Task: Add a stop at the Museum of the Moving Image while en route to Astoria.
Action: Mouse moved to (227, 58)
Screenshot: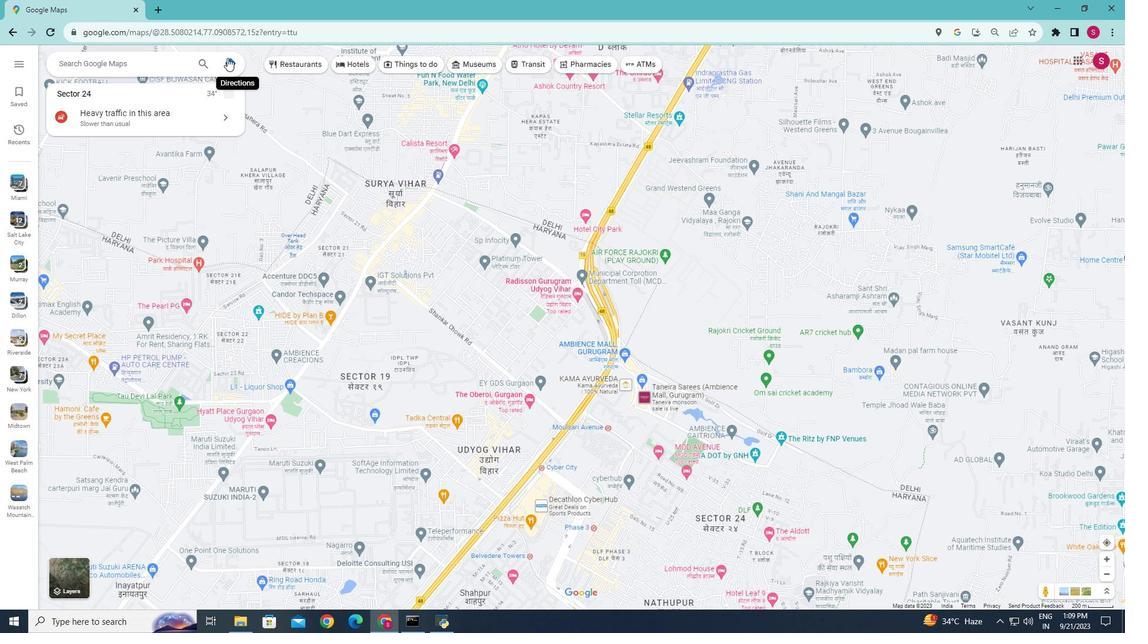 
Action: Mouse pressed left at (227, 58)
Screenshot: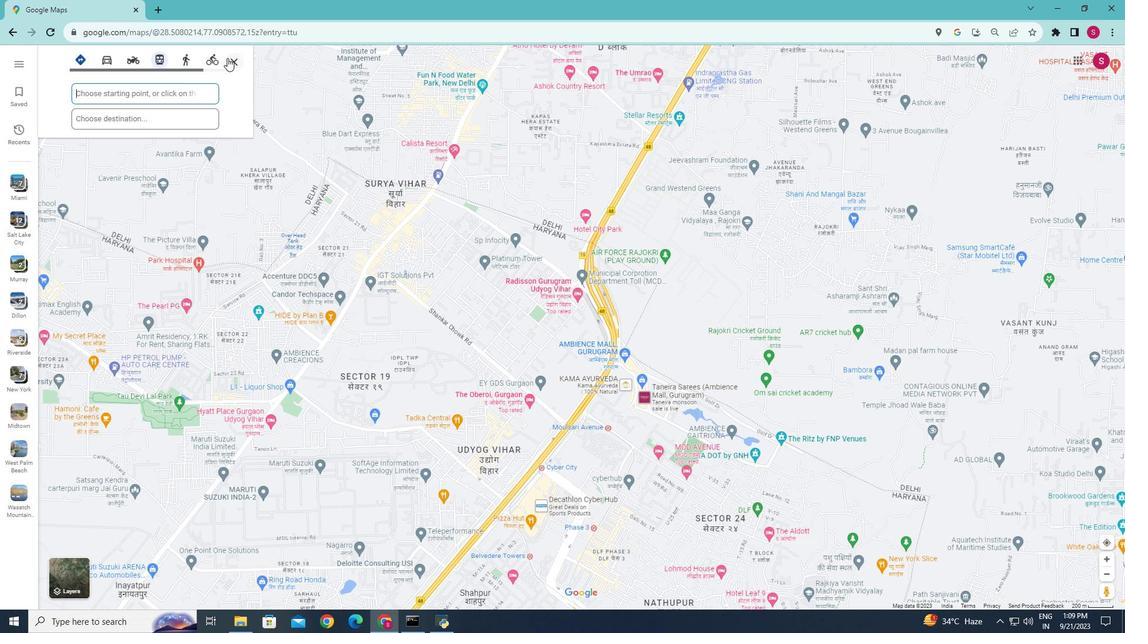 
Action: Mouse moved to (75, 55)
Screenshot: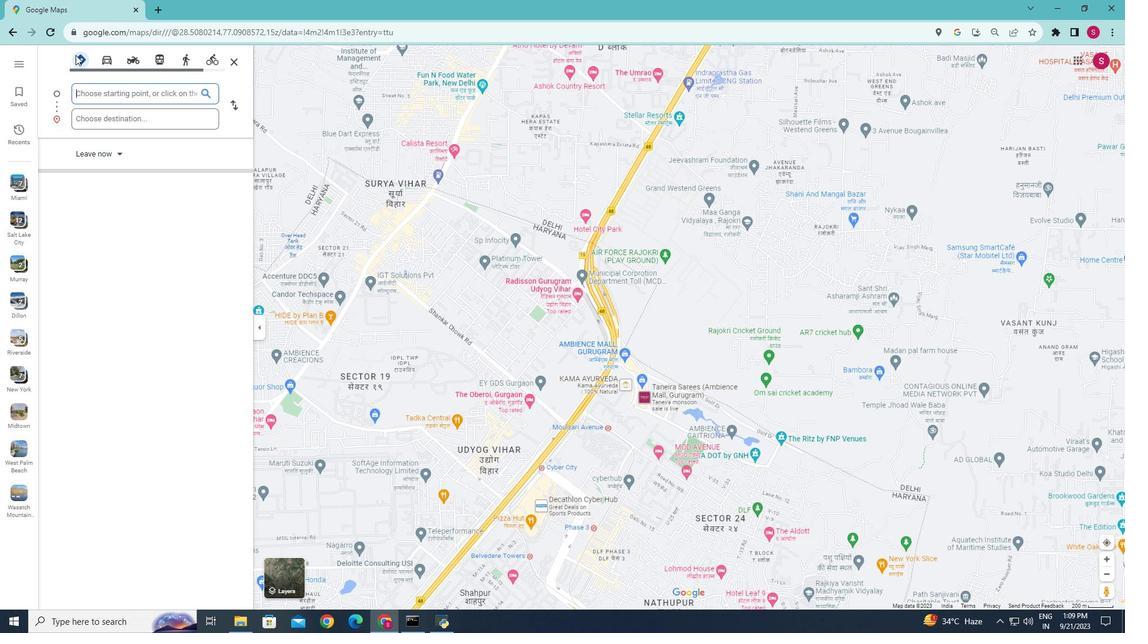 
Action: Mouse pressed left at (75, 55)
Screenshot: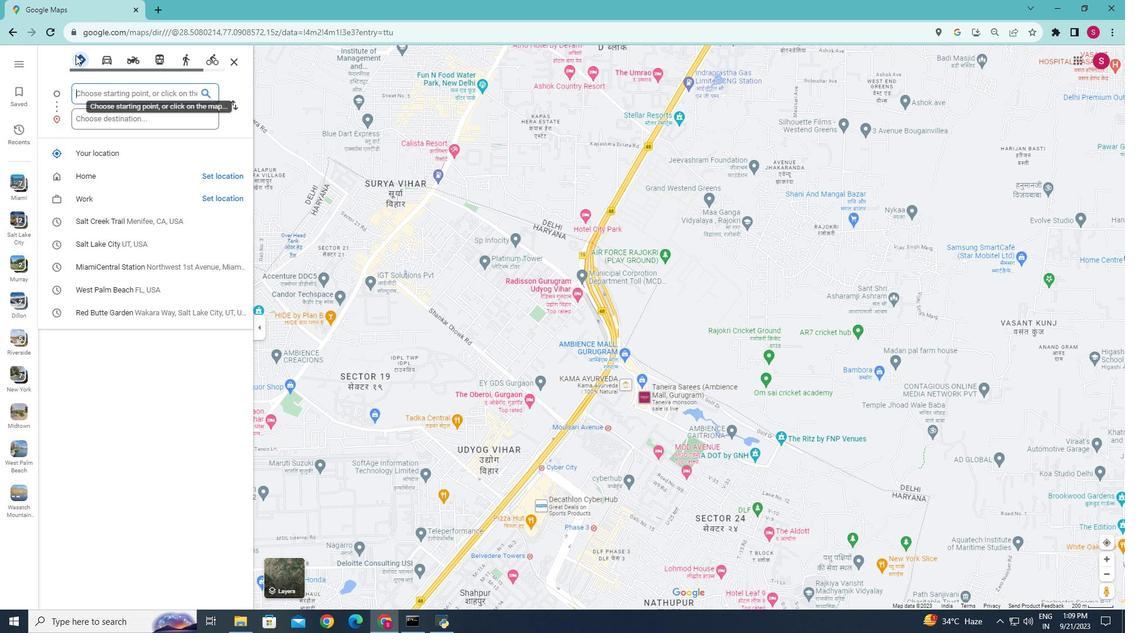
Action: Mouse moved to (100, 93)
Screenshot: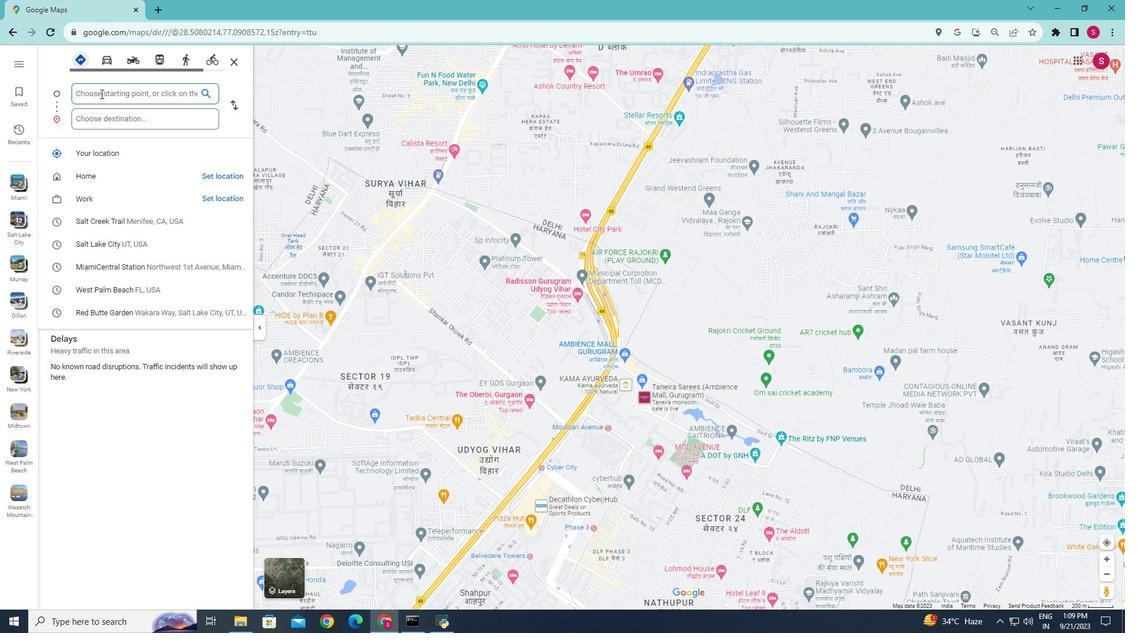 
Action: Mouse pressed left at (100, 93)
Screenshot: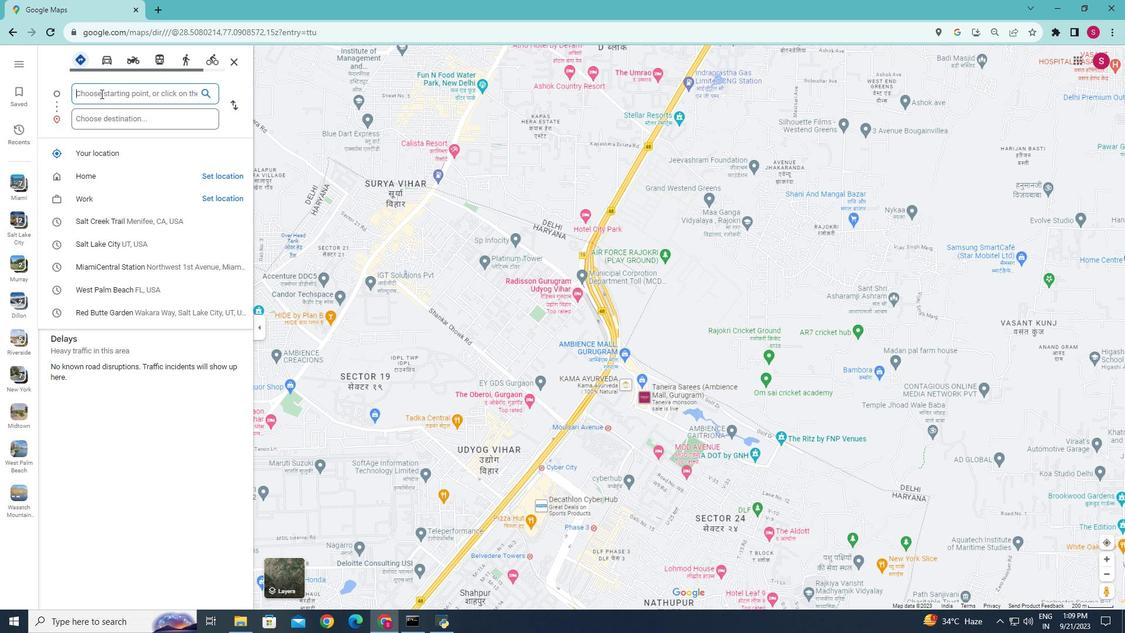 
Action: Key pressed <Key.caps_lock>A<Key.caps_lock>storia
Screenshot: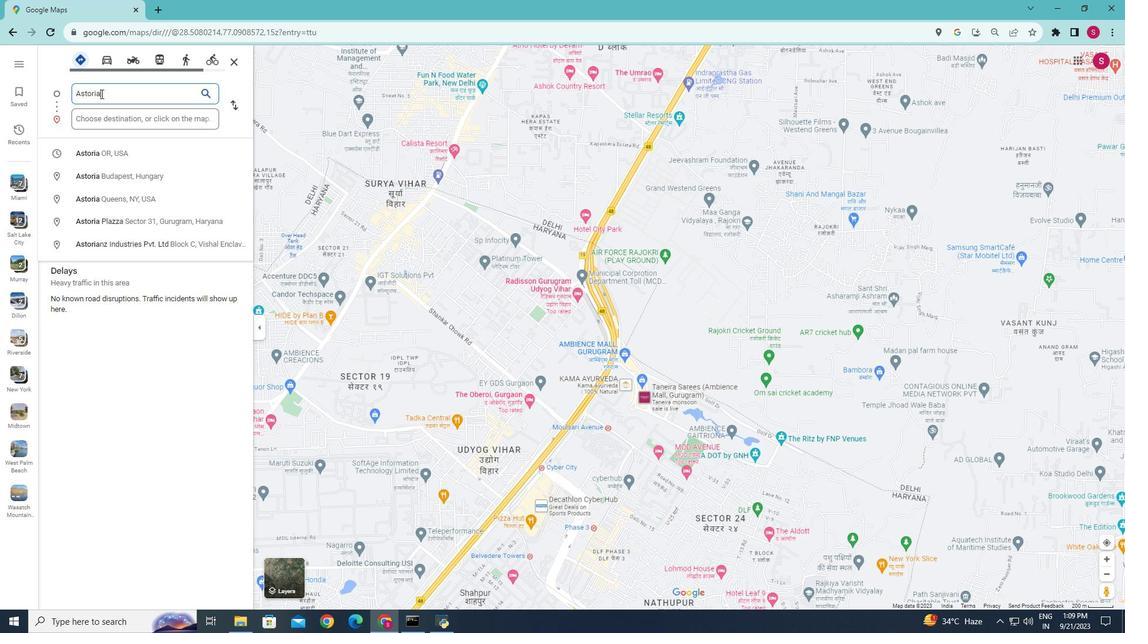 
Action: Mouse moved to (113, 114)
Screenshot: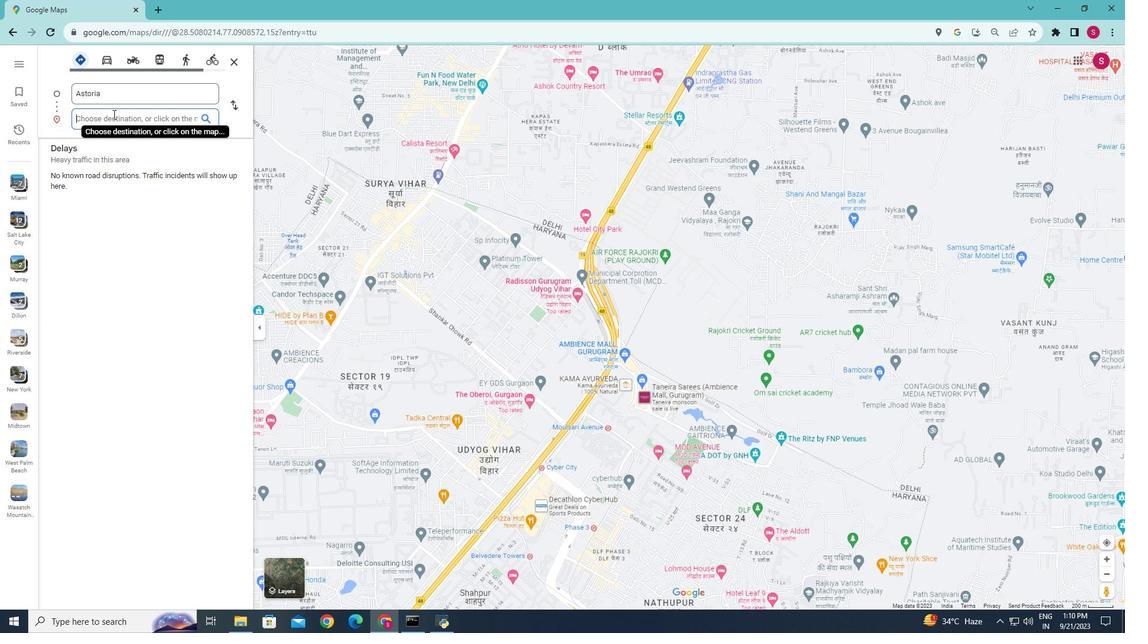 
Action: Mouse pressed left at (113, 114)
Screenshot: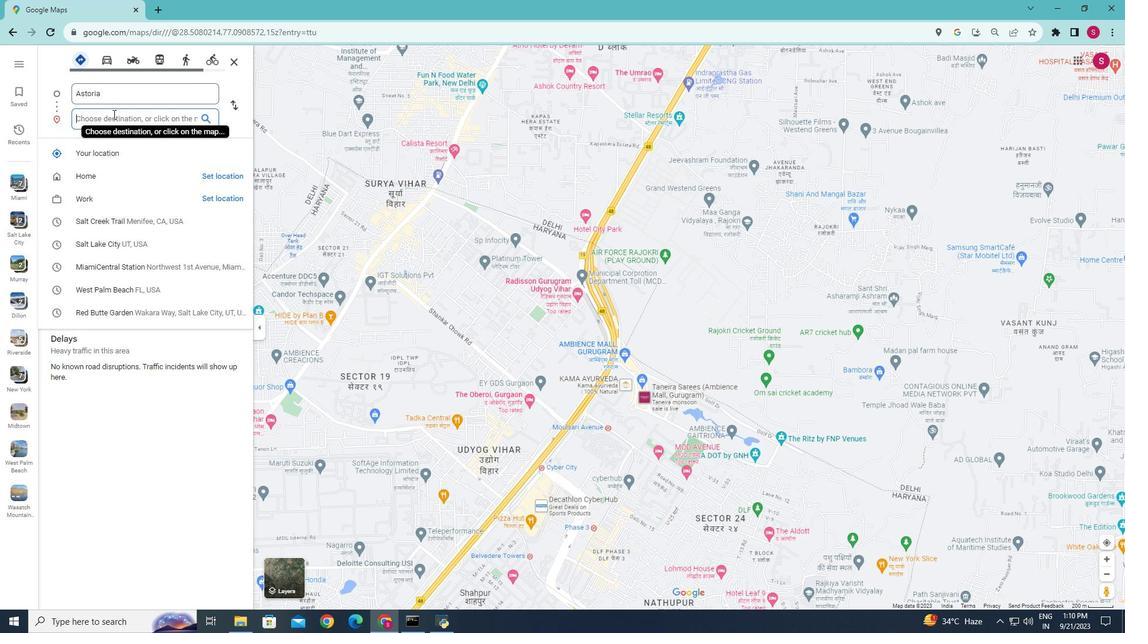 
Action: Key pressed <Key.caps_lock>M<Key.caps_lock>useum<Key.space>of<Key.space>the<Key.space><Key.caps_lock>M<Key.caps_lock>oving<Key.space><Key.caps_lock>I<Key.caps_lock>mage<Key.enter>
Screenshot: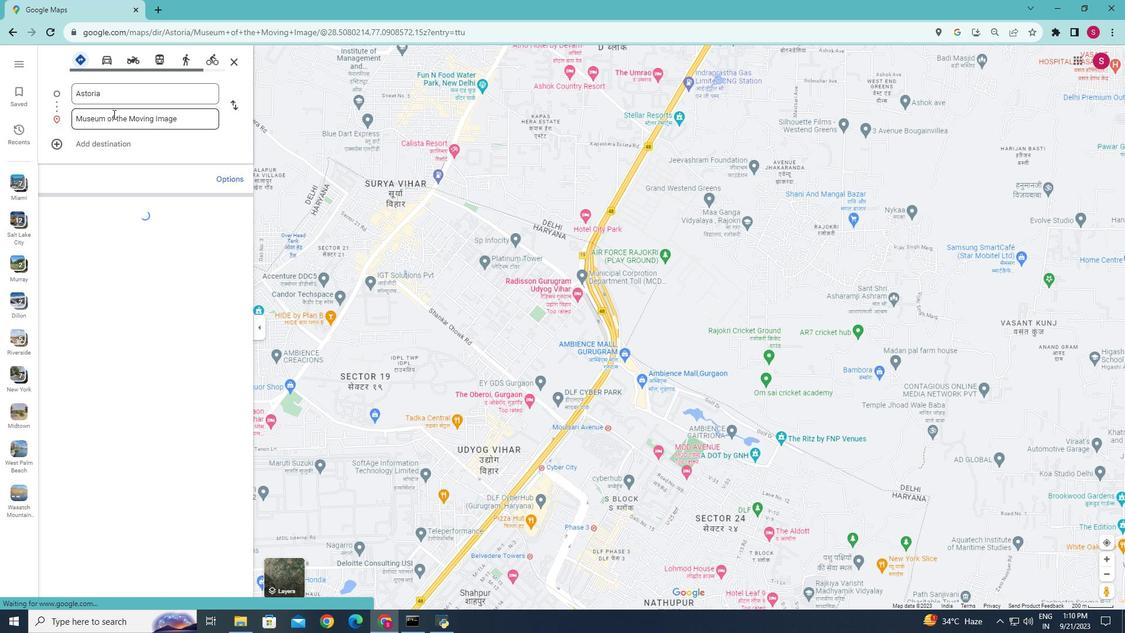 
Action: Mouse moved to (495, 368)
Screenshot: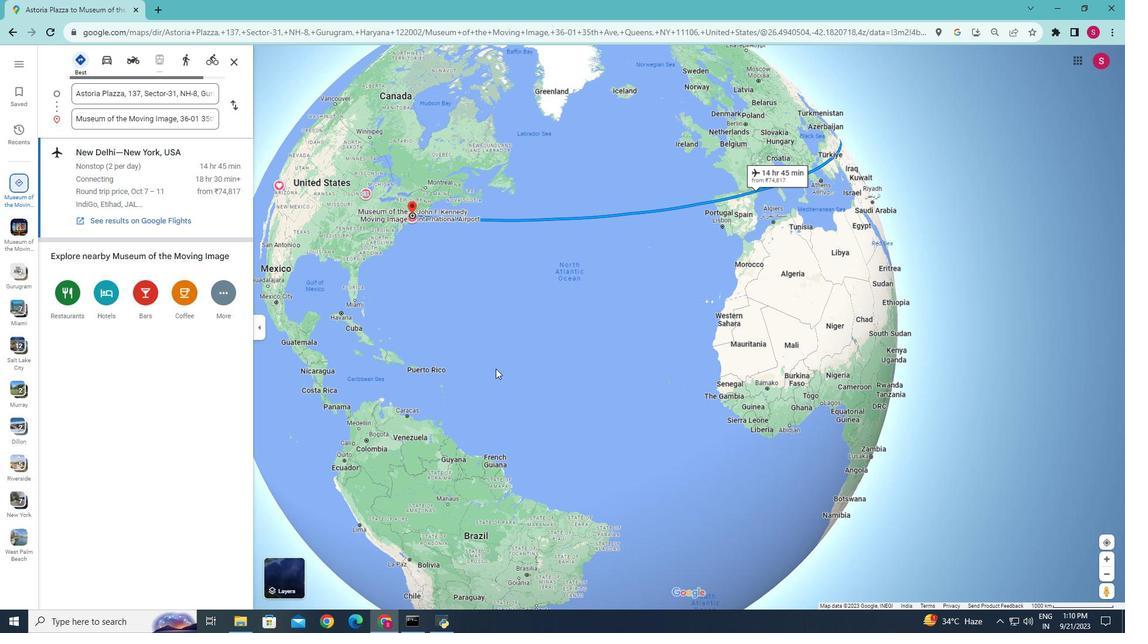 
Action: Mouse scrolled (495, 368) with delta (0, 0)
Screenshot: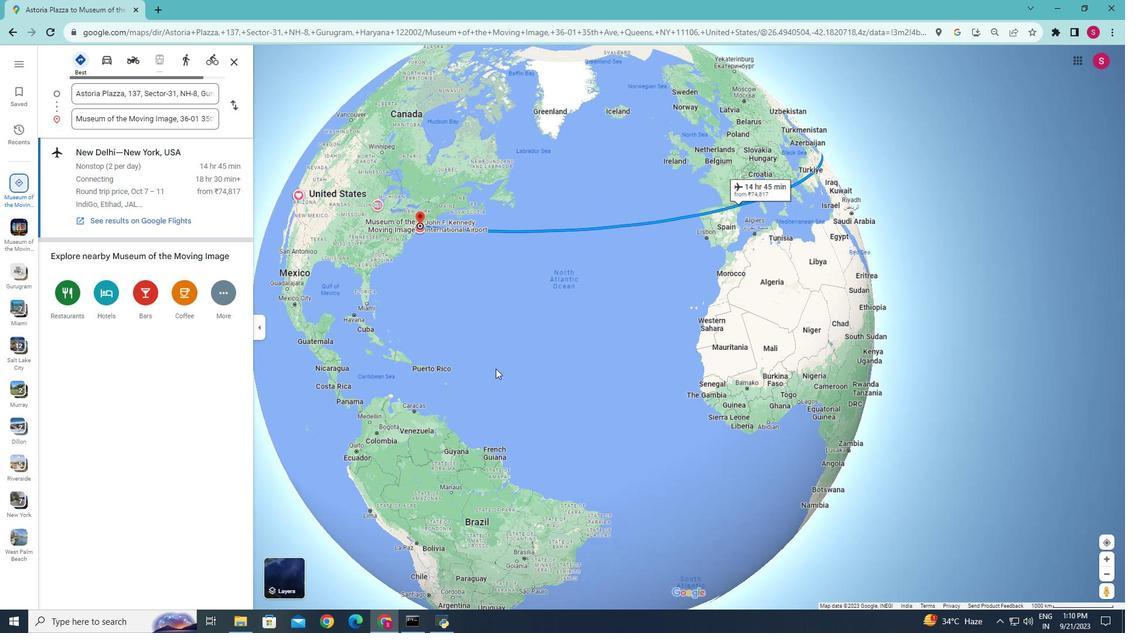 
Action: Mouse scrolled (495, 368) with delta (0, 0)
Screenshot: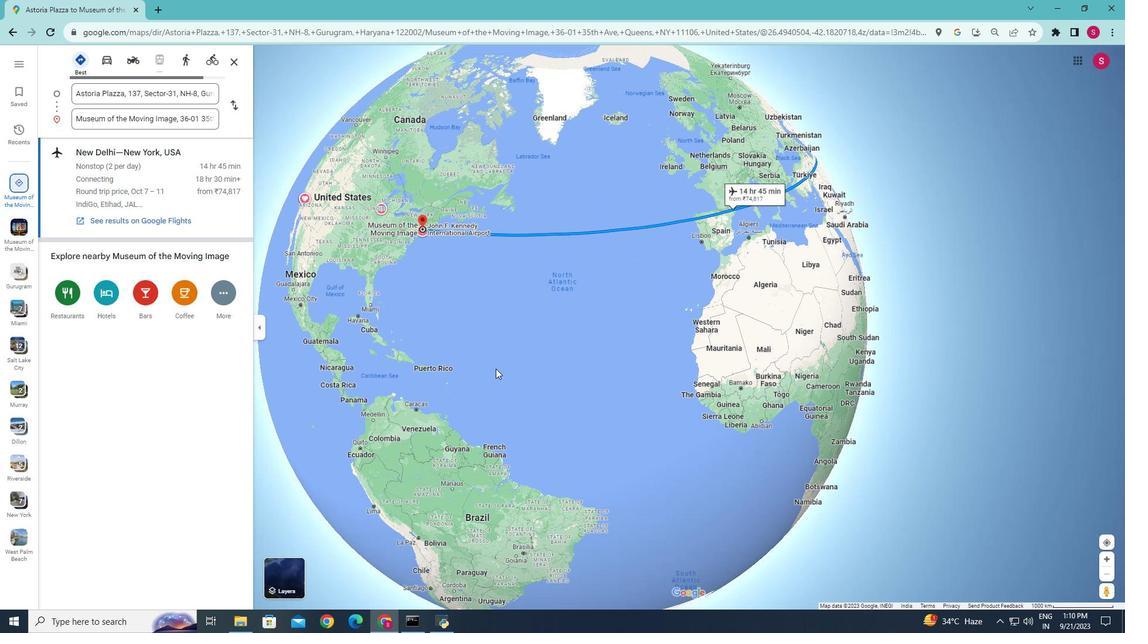 
Action: Mouse moved to (568, 340)
Screenshot: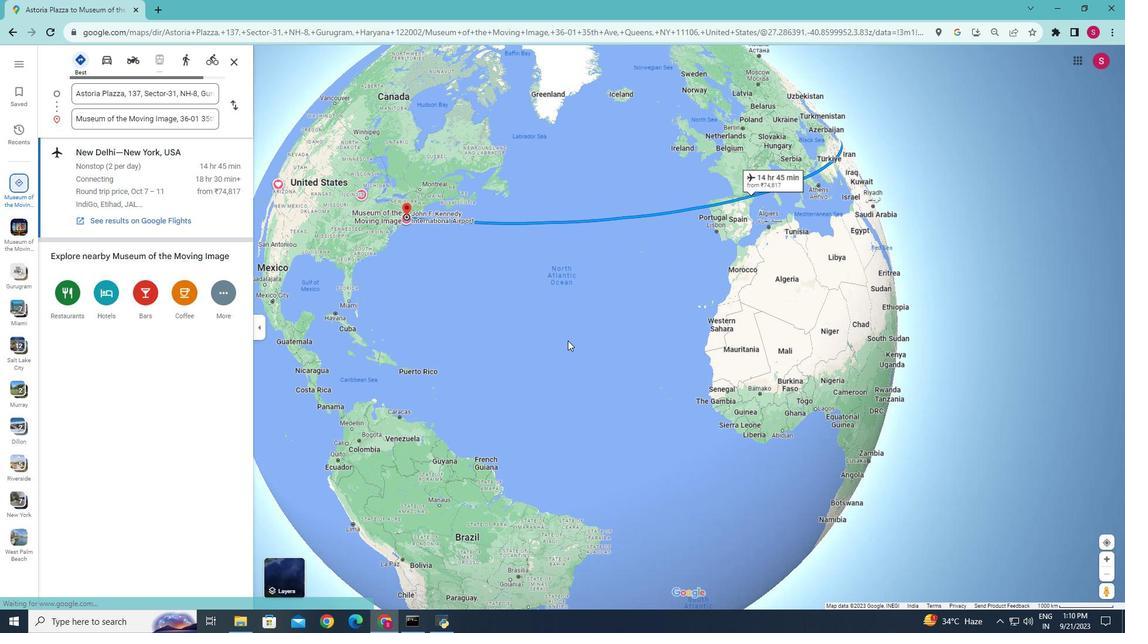 
Action: Mouse scrolled (568, 341) with delta (0, 0)
Screenshot: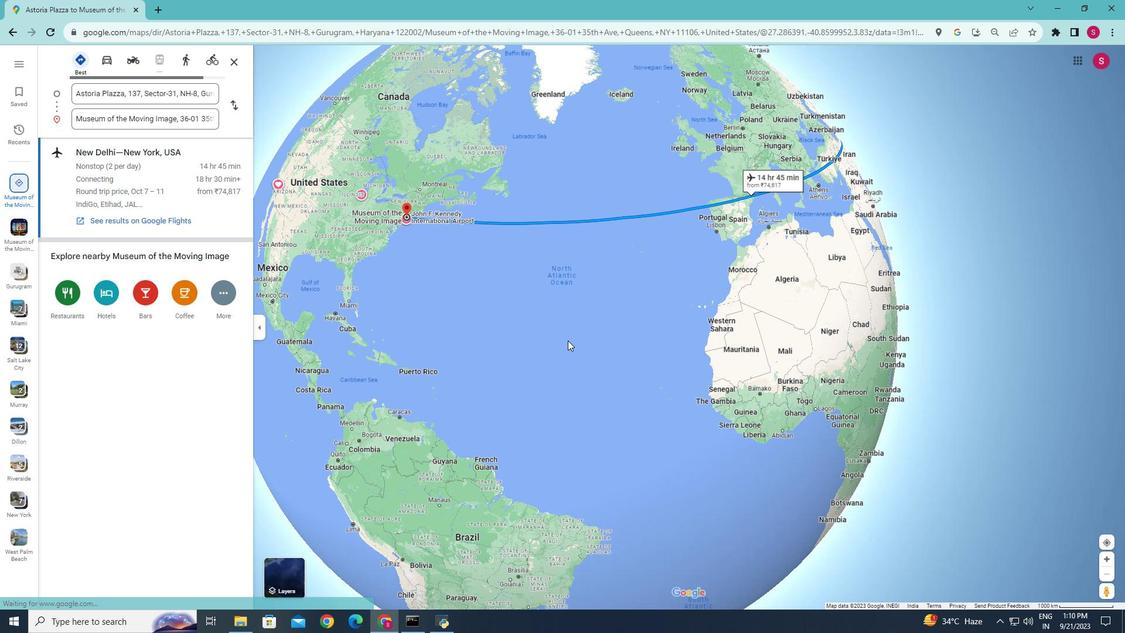 
Action: Mouse scrolled (568, 341) with delta (0, 0)
Screenshot: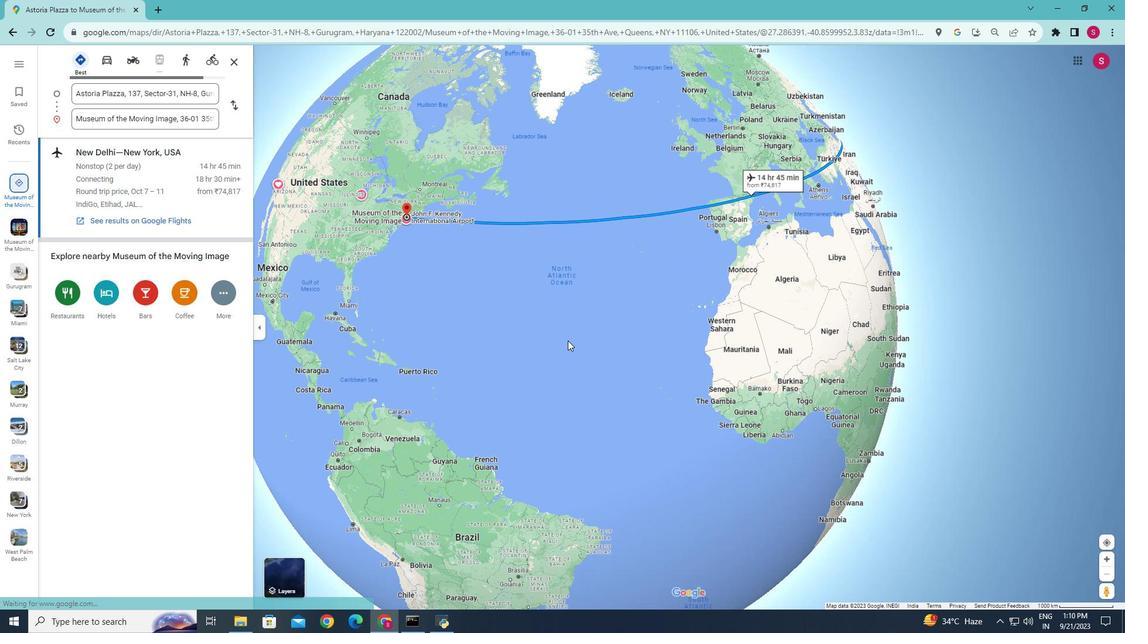 
Action: Mouse moved to (564, 325)
Screenshot: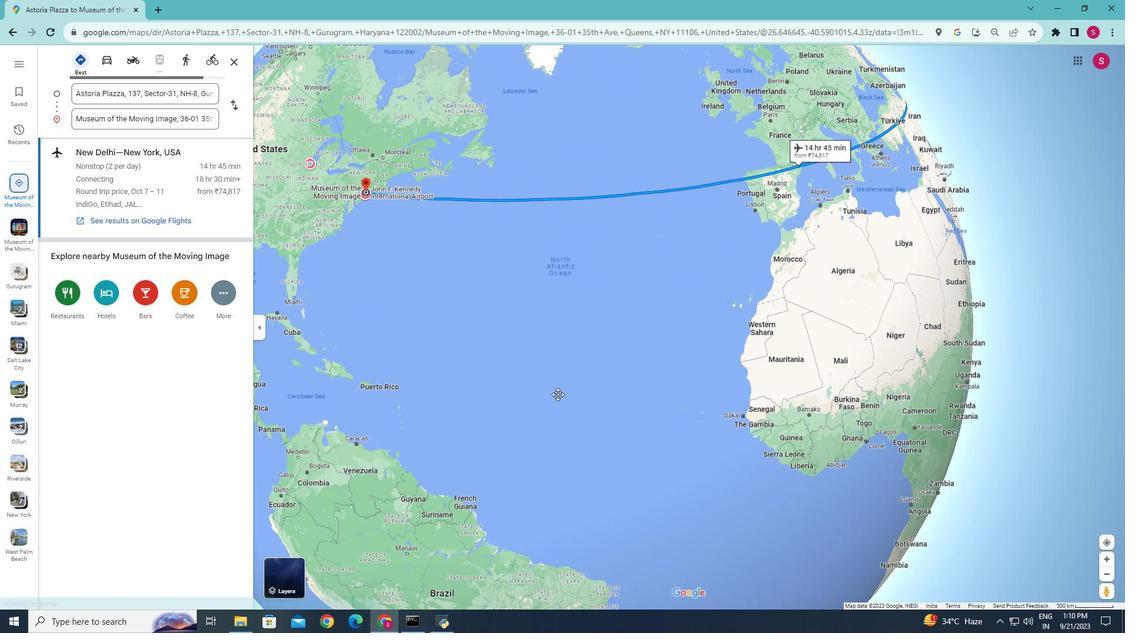
Action: Mouse pressed left at (564, 325)
Screenshot: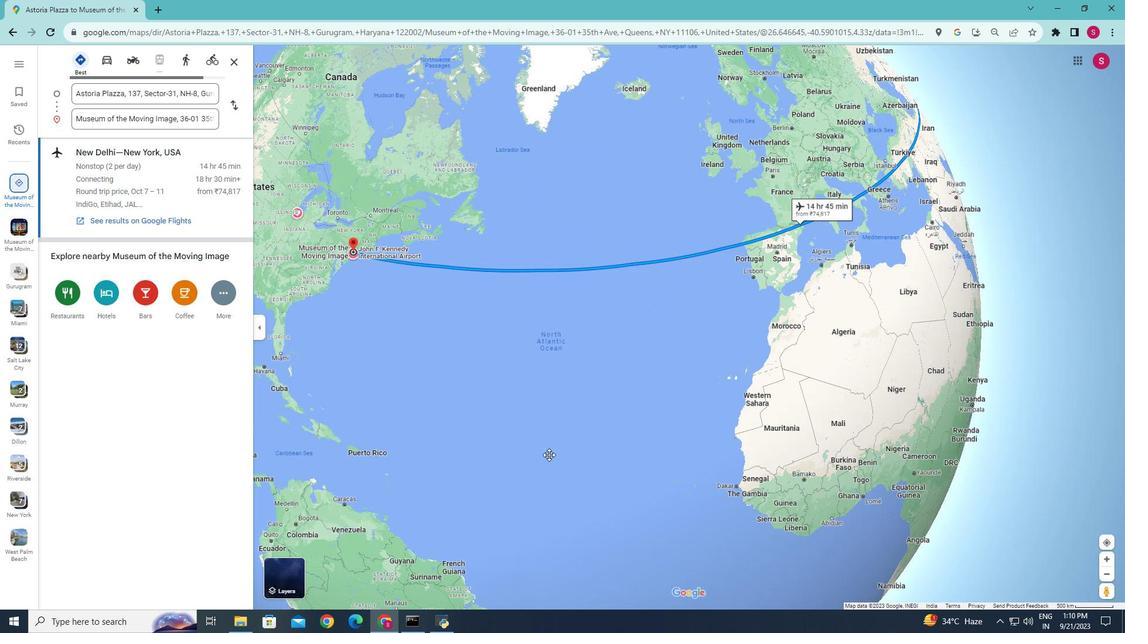
Action: Mouse moved to (528, 483)
Screenshot: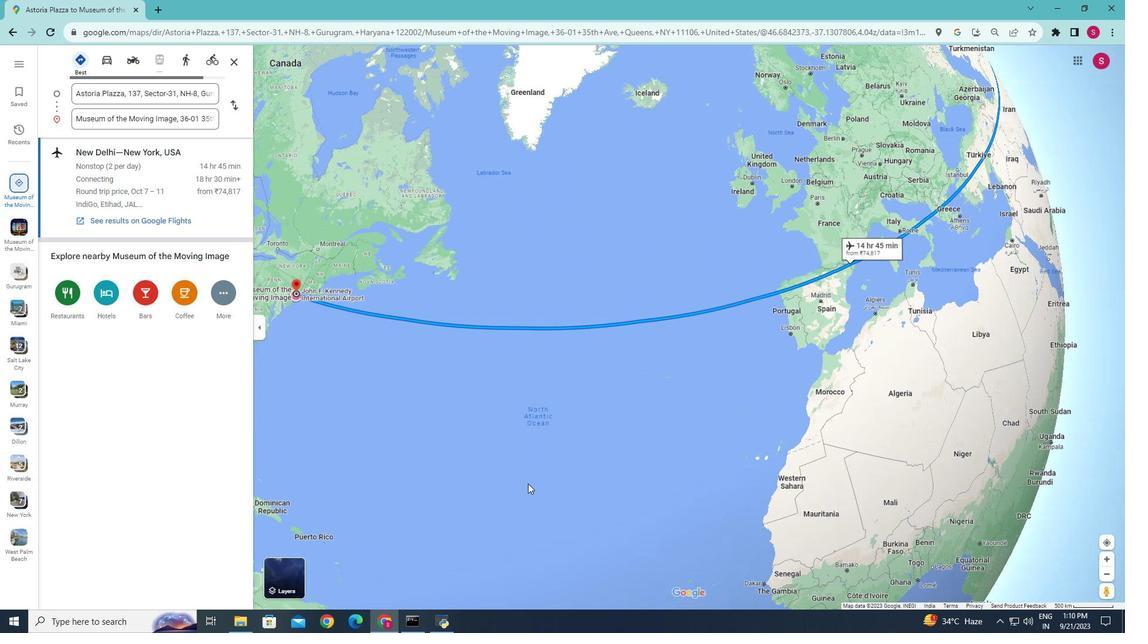 
Action: Mouse scrolled (528, 484) with delta (0, 0)
Screenshot: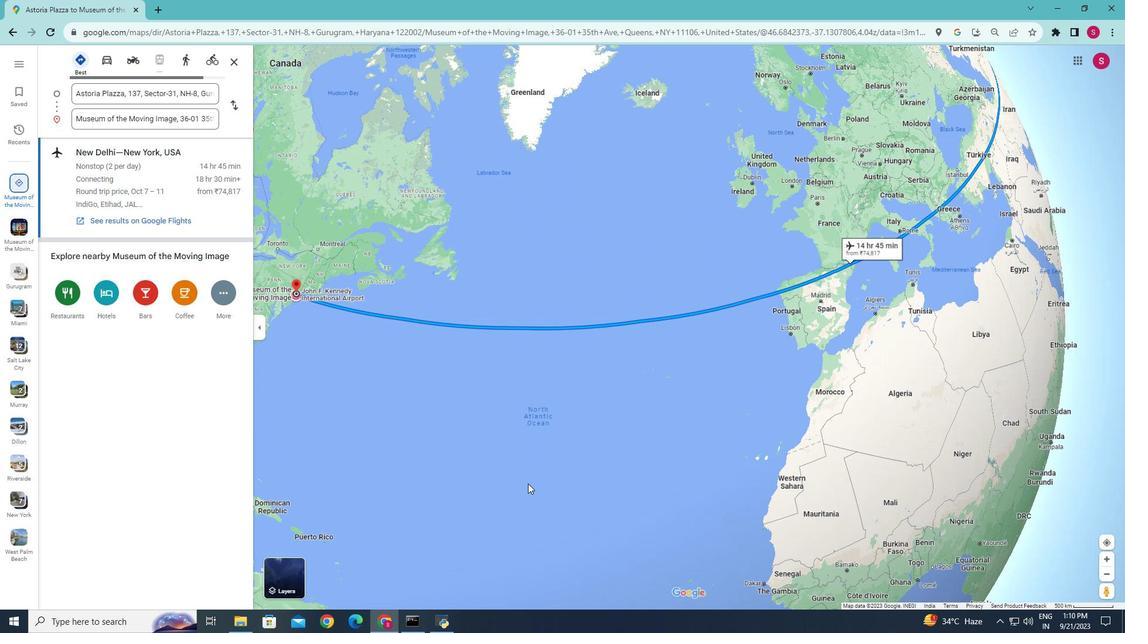 
Action: Mouse scrolled (528, 484) with delta (0, 0)
Screenshot: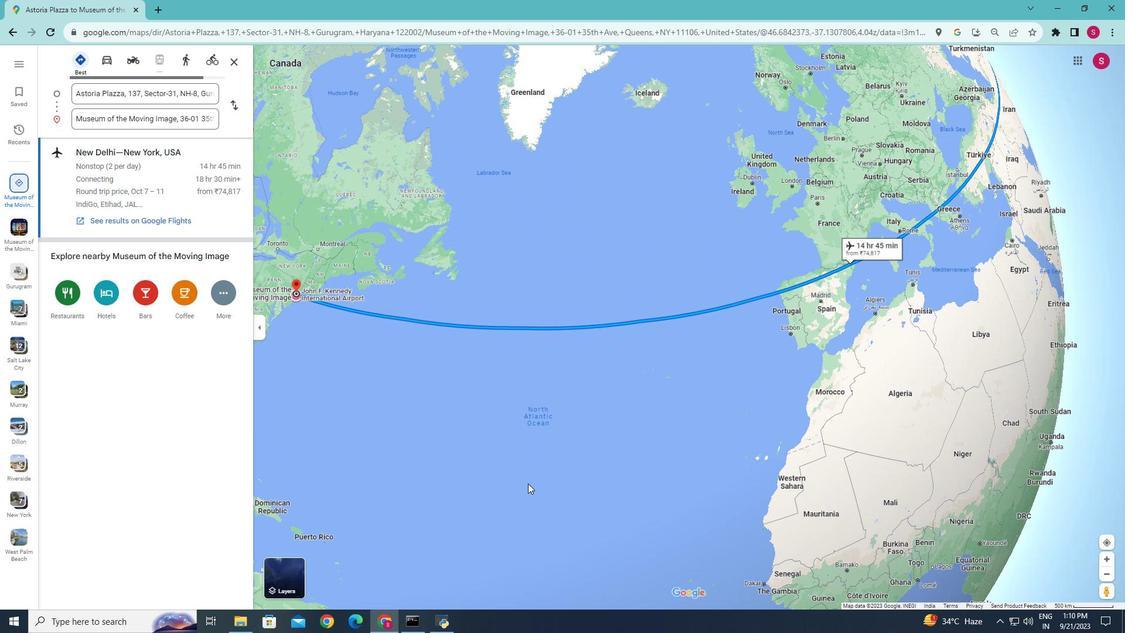 
Action: Mouse moved to (523, 474)
Screenshot: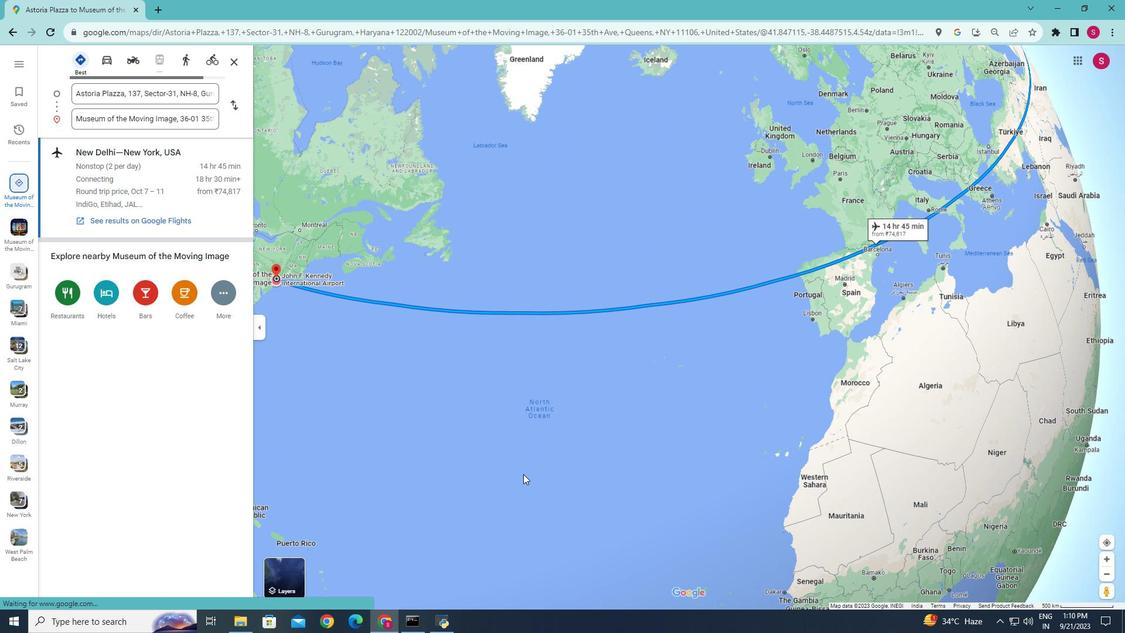 
Action: Mouse scrolled (523, 473) with delta (0, 0)
Screenshot: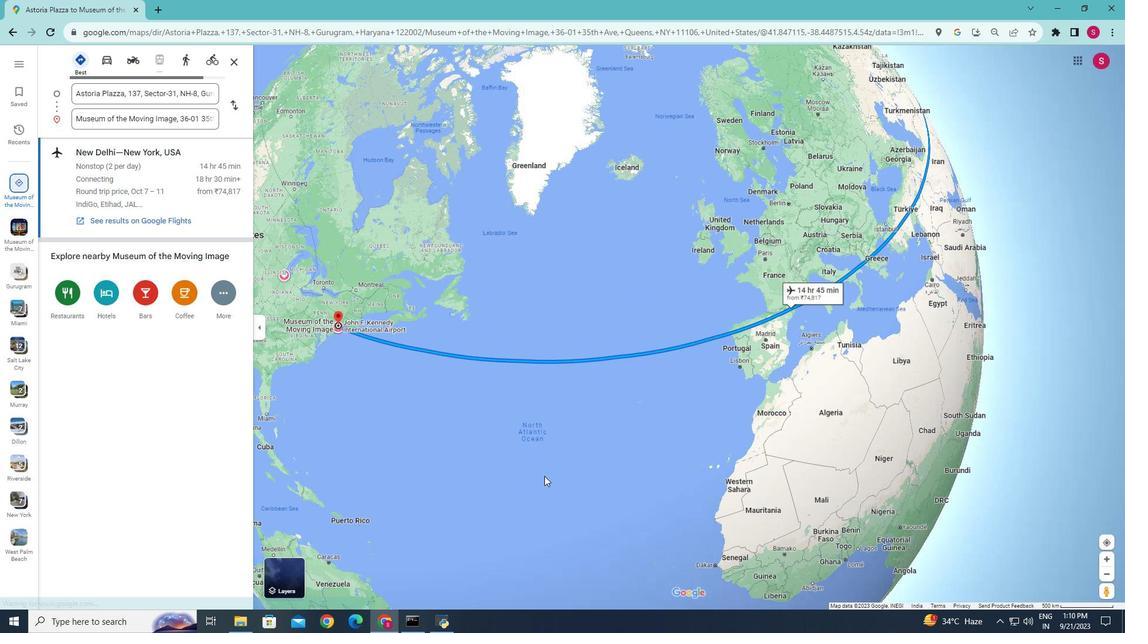 
Action: Mouse scrolled (523, 473) with delta (0, 0)
Screenshot: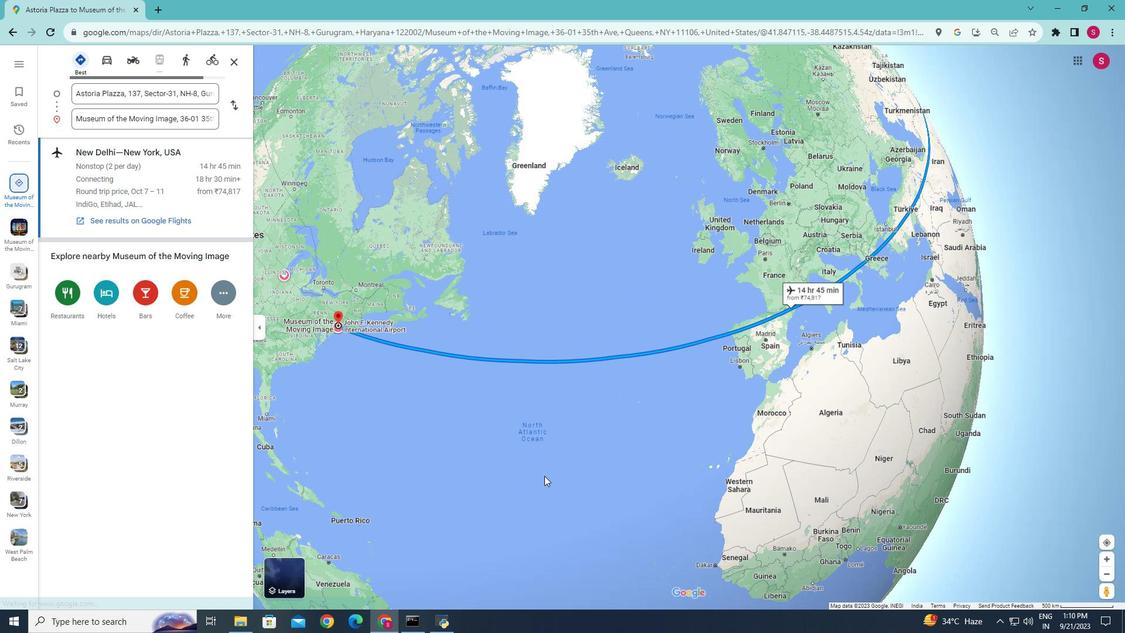 
Action: Mouse scrolled (523, 473) with delta (0, 0)
Screenshot: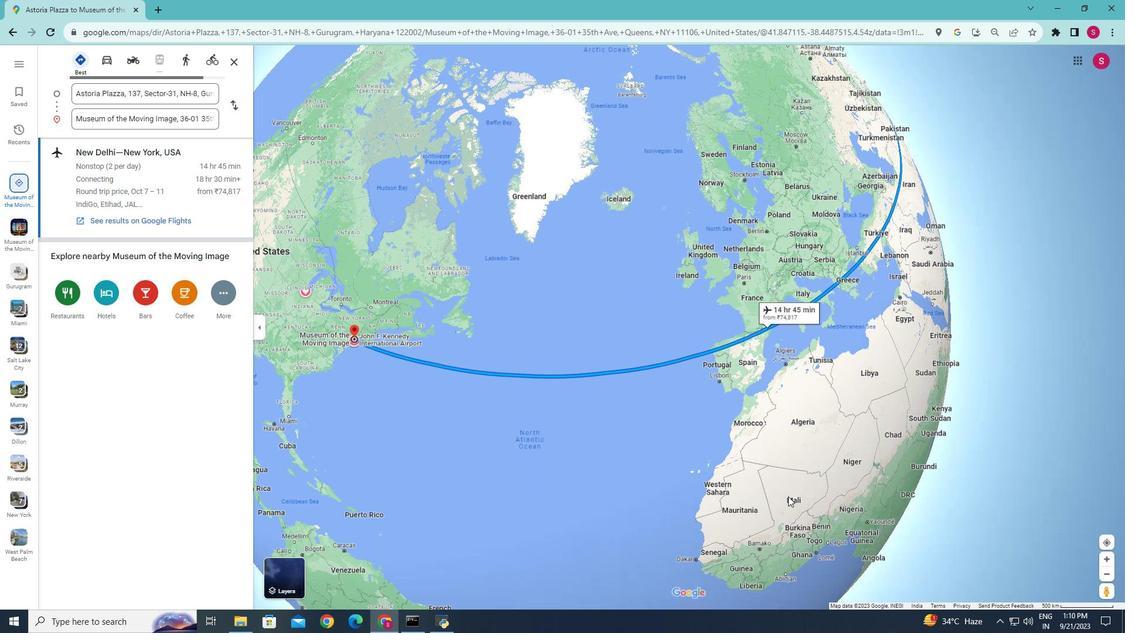 
Action: Mouse moved to (909, 295)
Screenshot: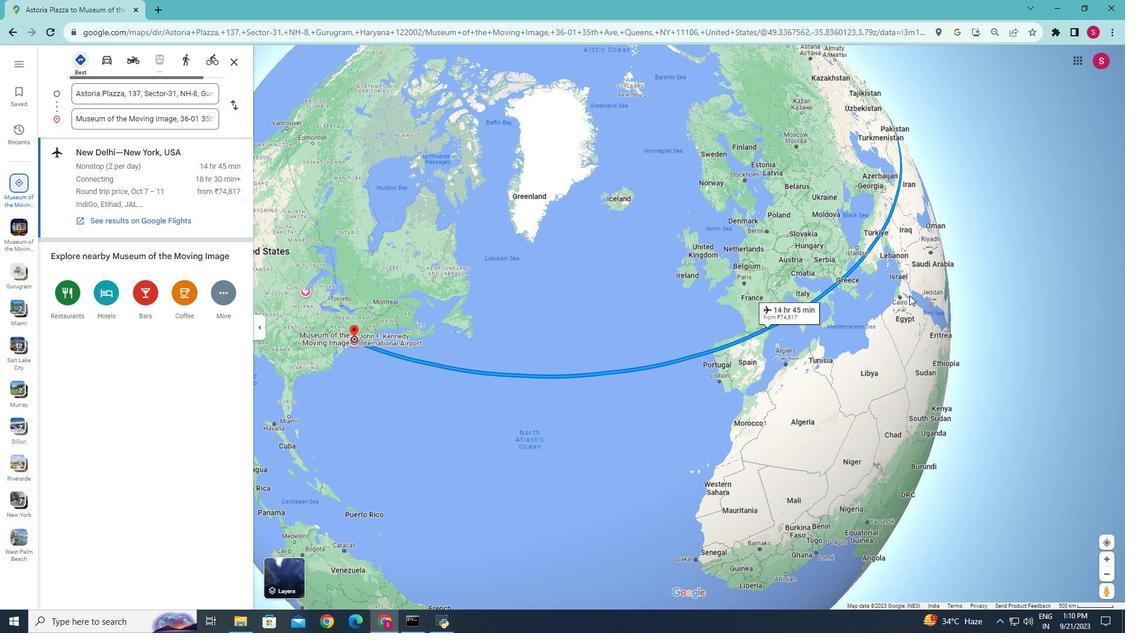 
Action: Mouse scrolled (909, 296) with delta (0, 0)
Screenshot: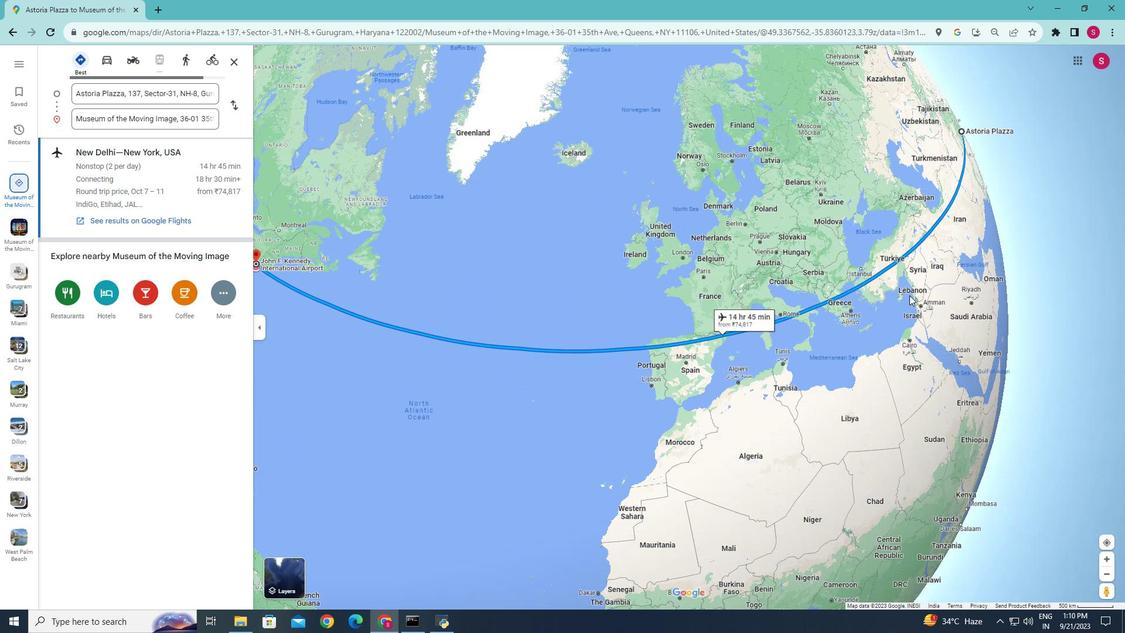 
Action: Mouse scrolled (909, 296) with delta (0, 0)
Screenshot: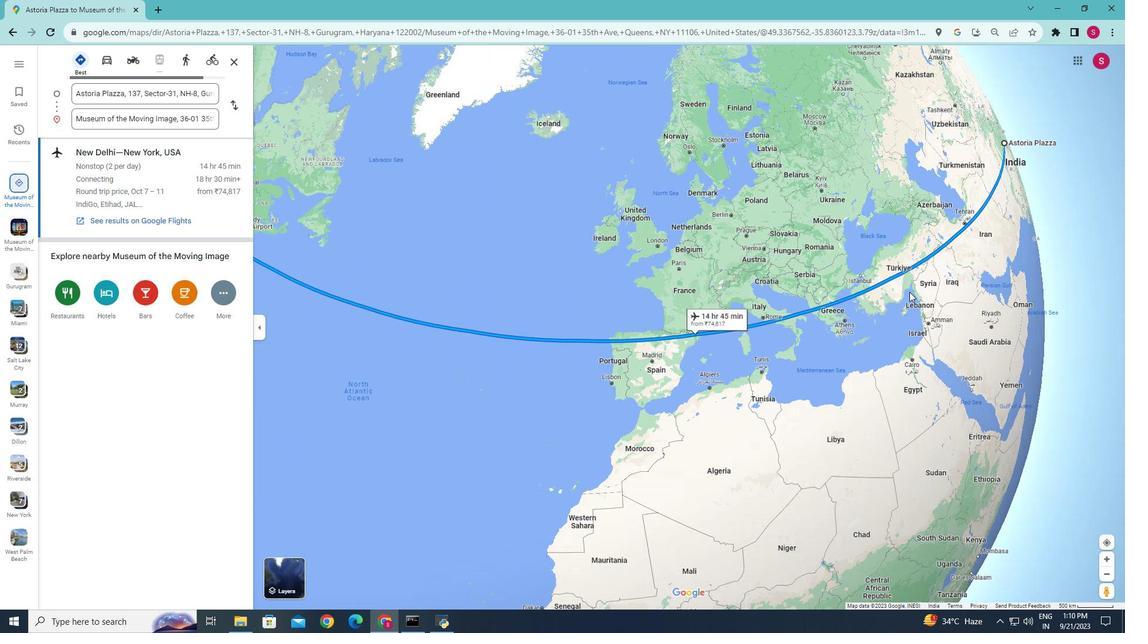 
Action: Mouse moved to (909, 291)
Screenshot: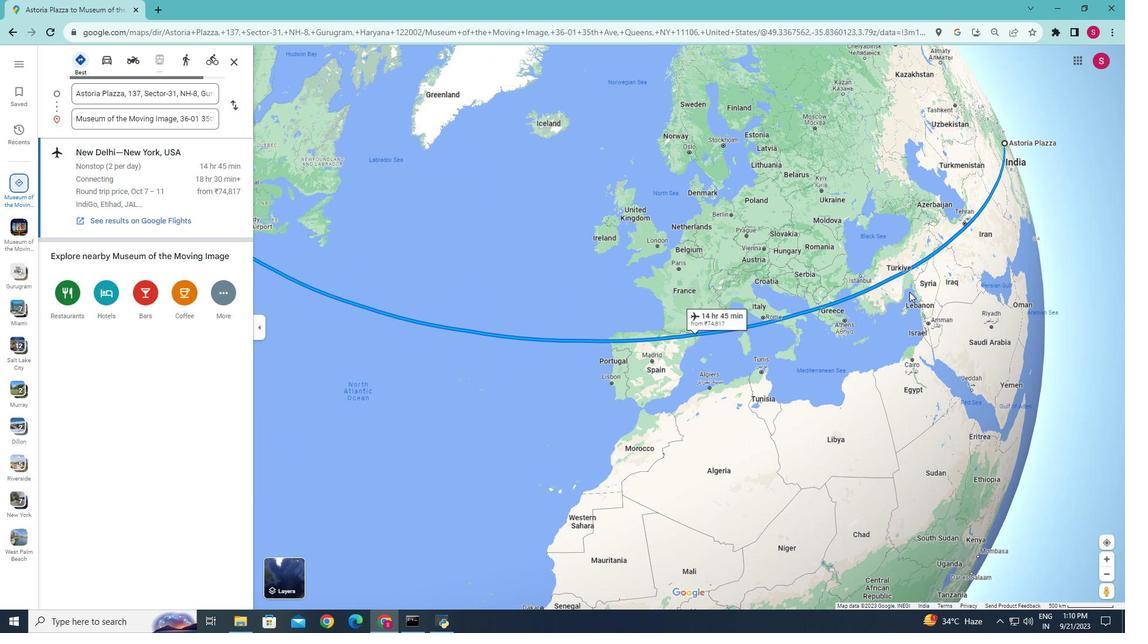 
Action: Mouse scrolled (909, 292) with delta (0, 0)
Screenshot: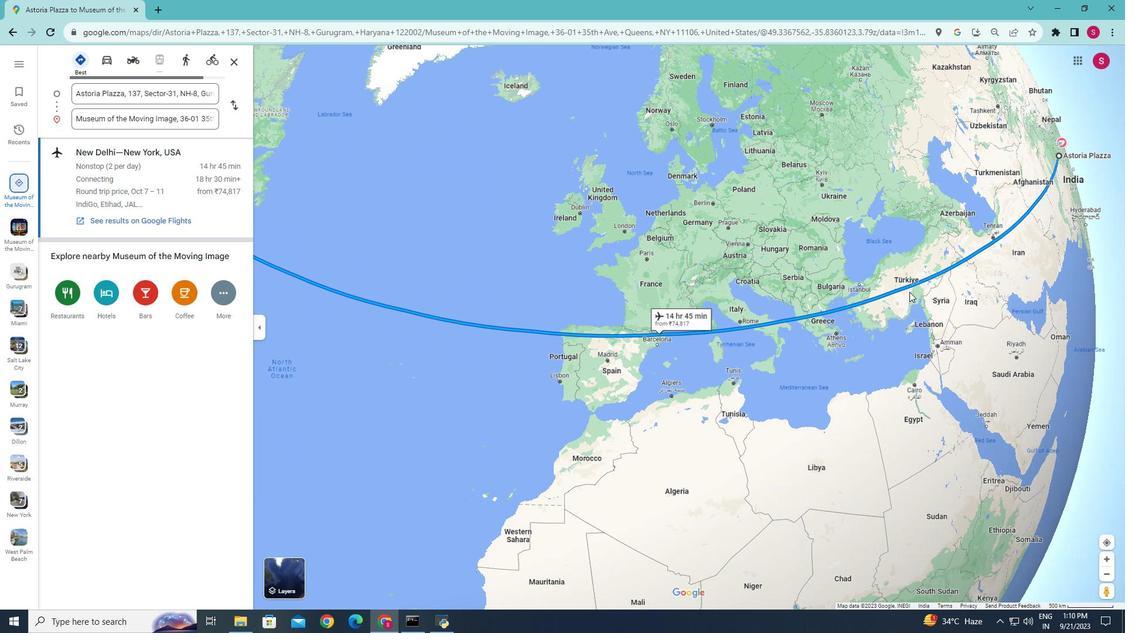 
Action: Mouse scrolled (909, 292) with delta (0, 0)
Screenshot: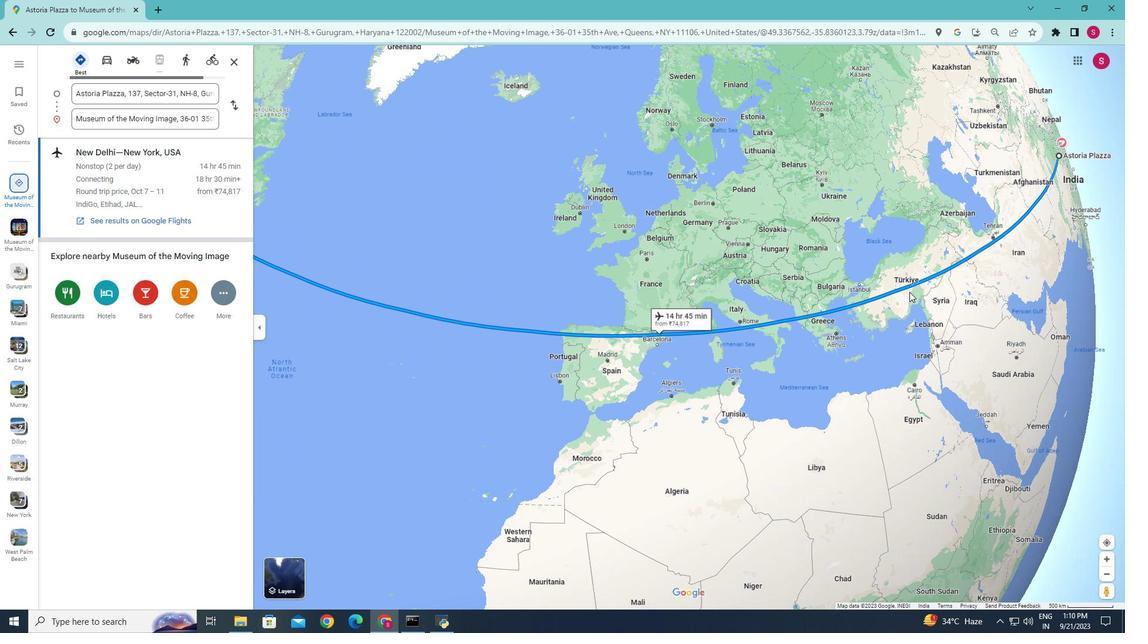 
Action: Mouse scrolled (909, 292) with delta (0, 0)
Screenshot: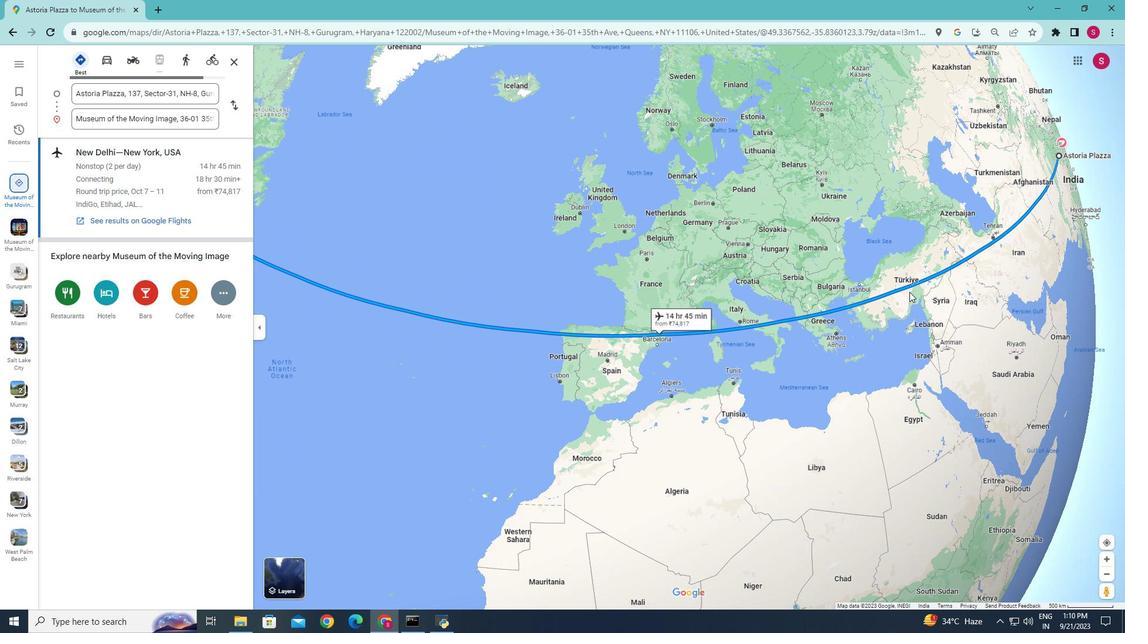 
Action: Mouse scrolled (909, 292) with delta (0, 0)
Screenshot: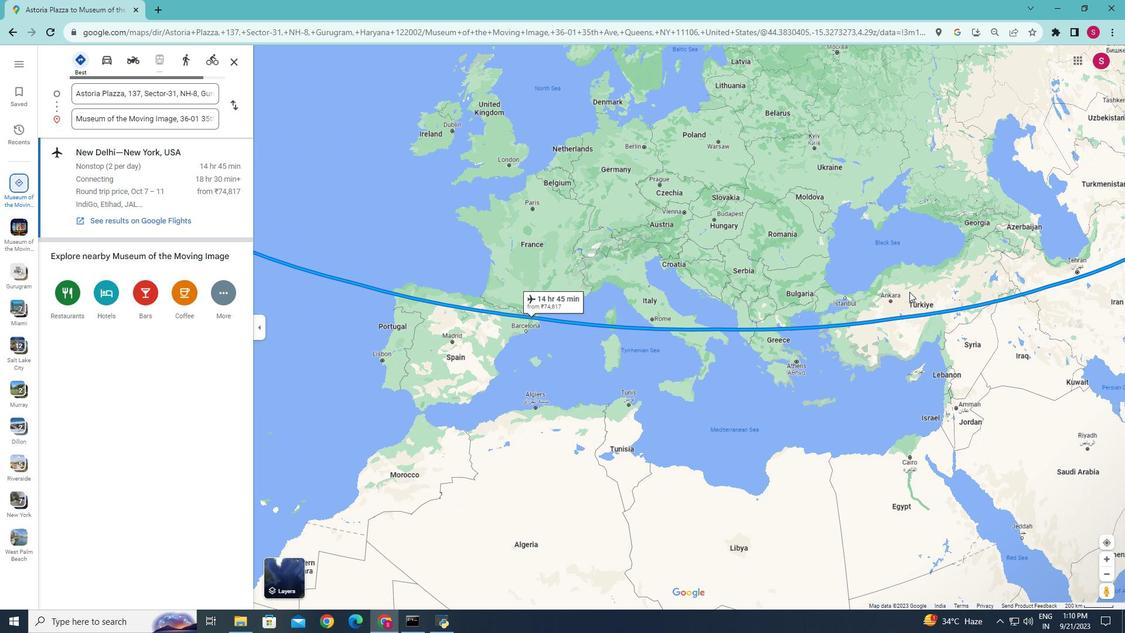 
Action: Mouse scrolled (909, 292) with delta (0, 0)
Screenshot: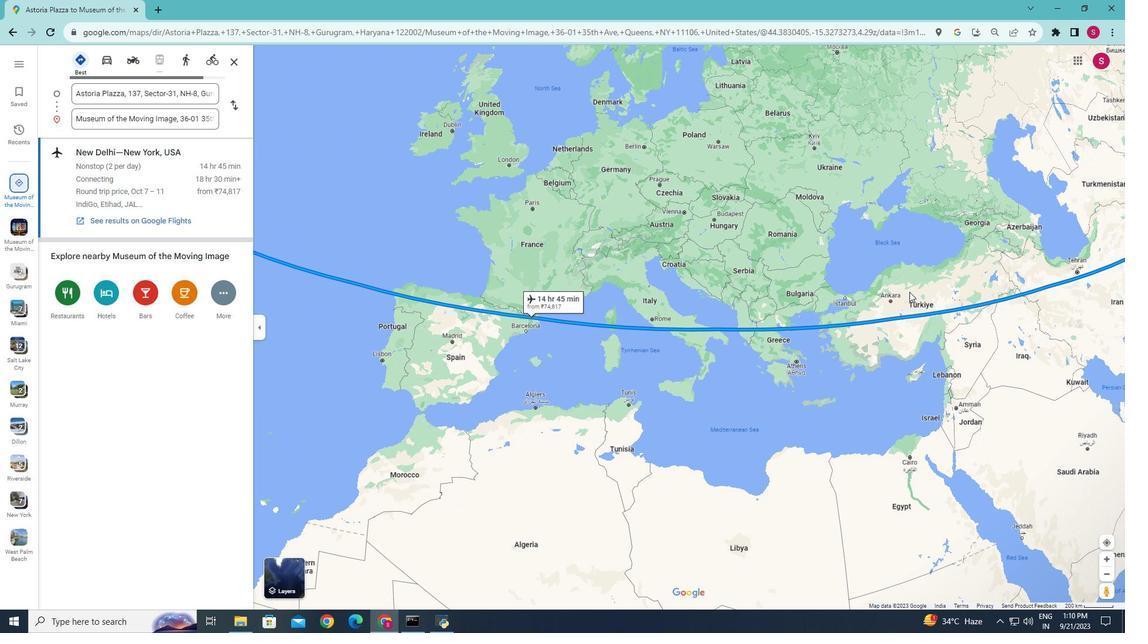 
Action: Mouse moved to (909, 302)
Screenshot: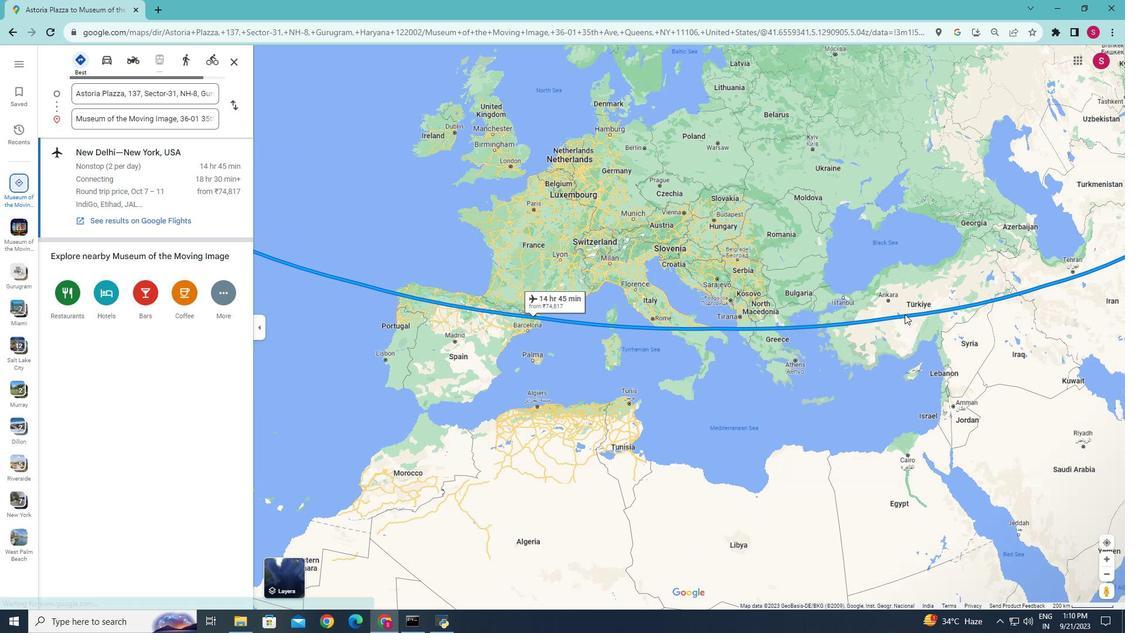 
Action: Mouse scrolled (909, 301) with delta (0, 0)
Screenshot: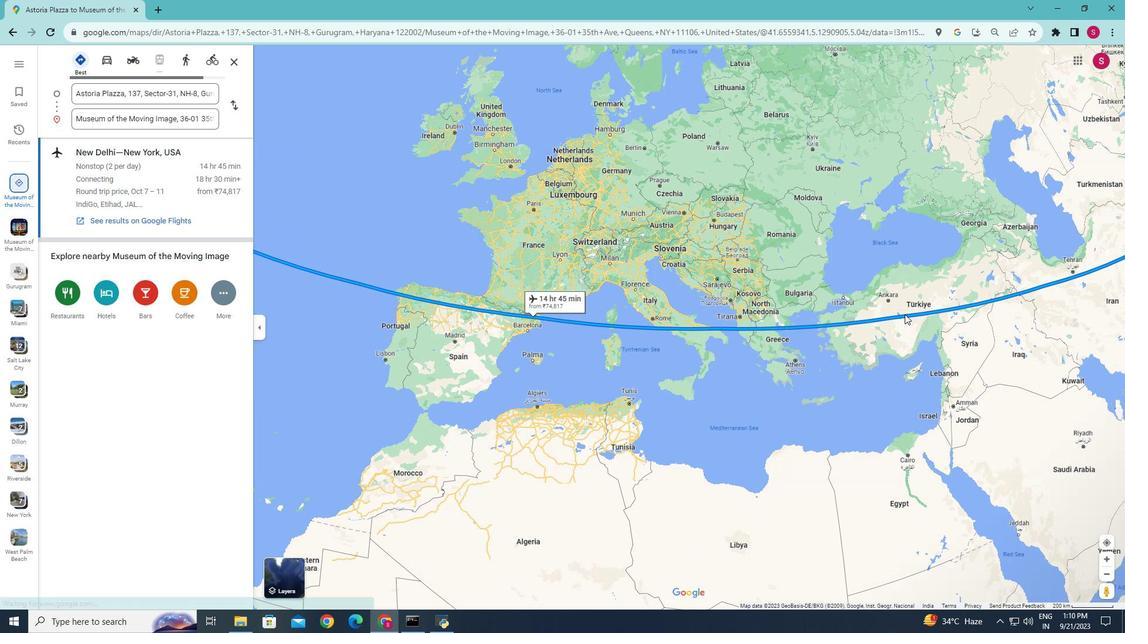 
Action: Mouse moved to (908, 304)
Screenshot: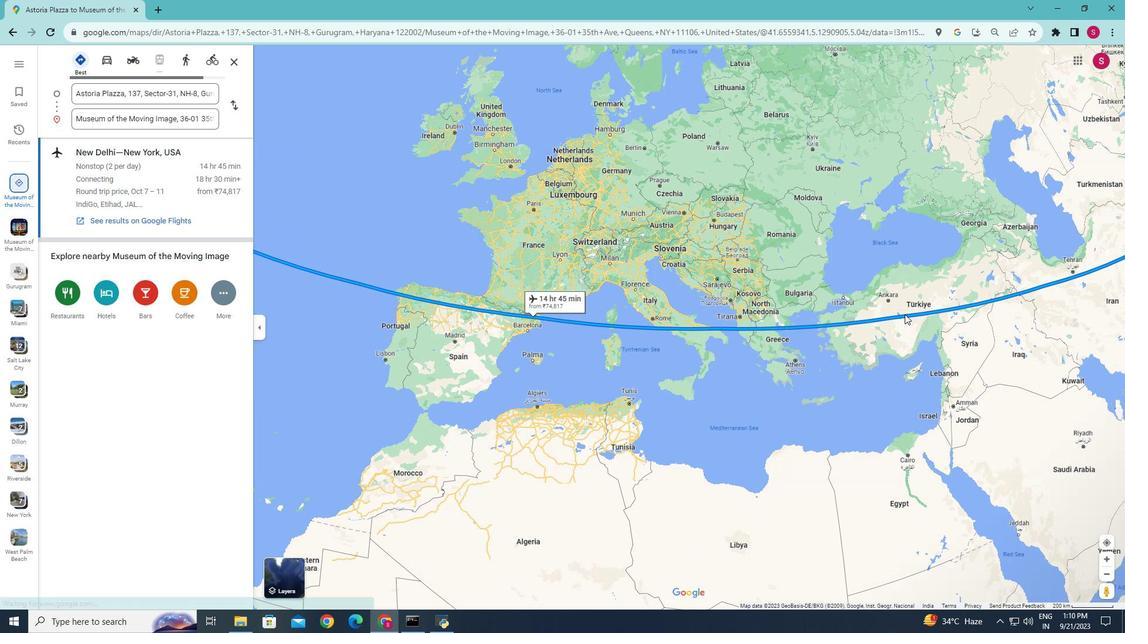 
Action: Mouse scrolled (908, 303) with delta (0, 0)
Screenshot: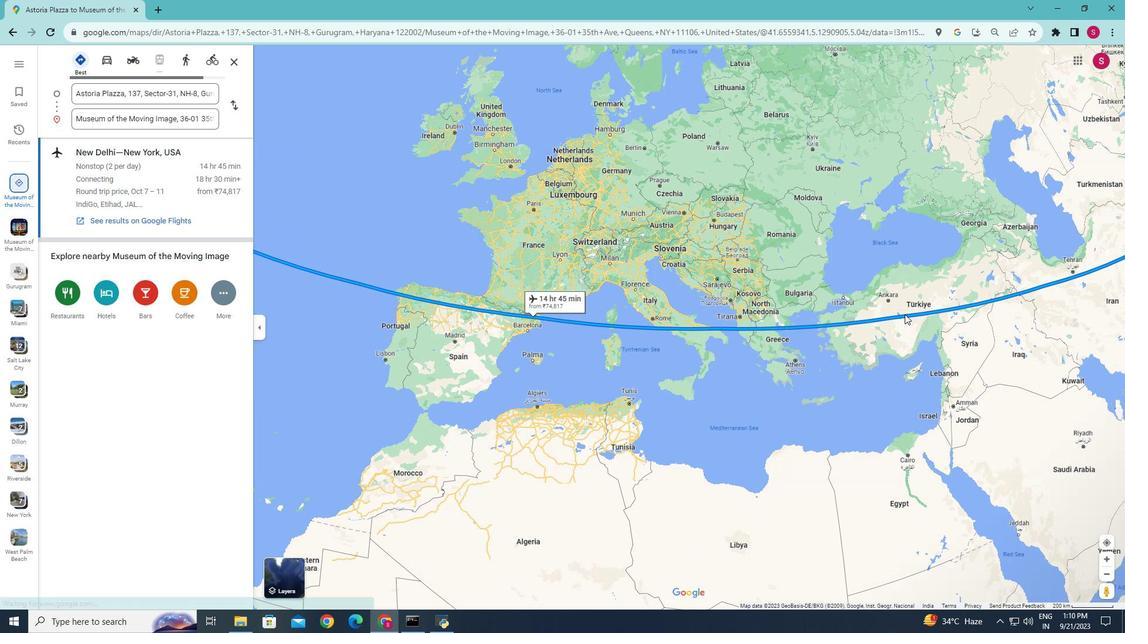 
Action: Mouse moved to (908, 306)
Screenshot: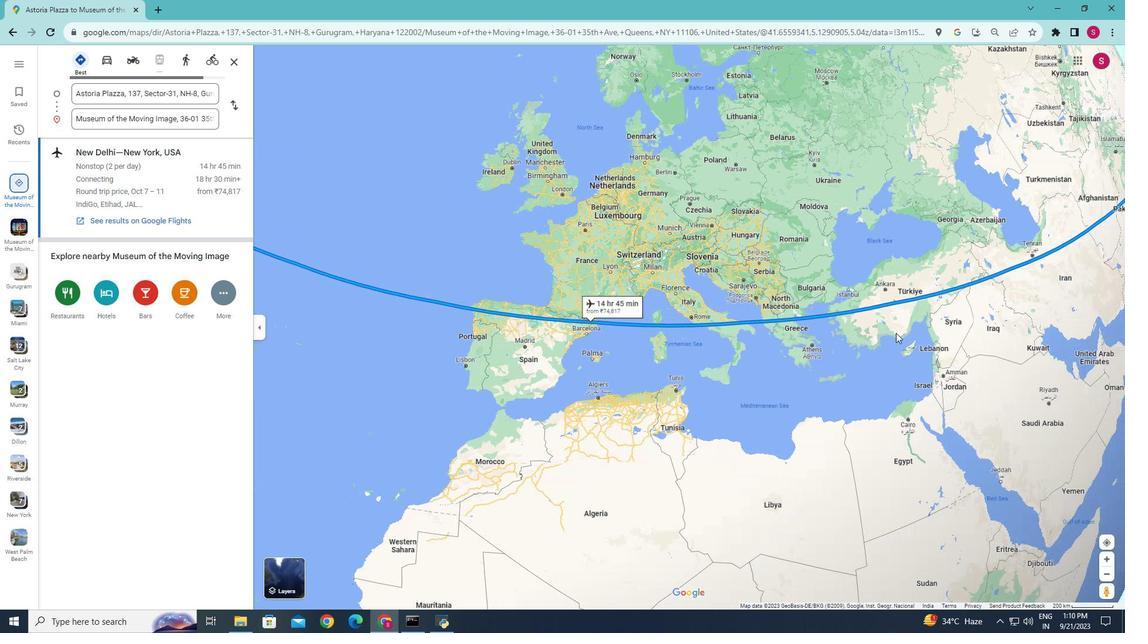 
Action: Mouse scrolled (908, 305) with delta (0, 0)
Screenshot: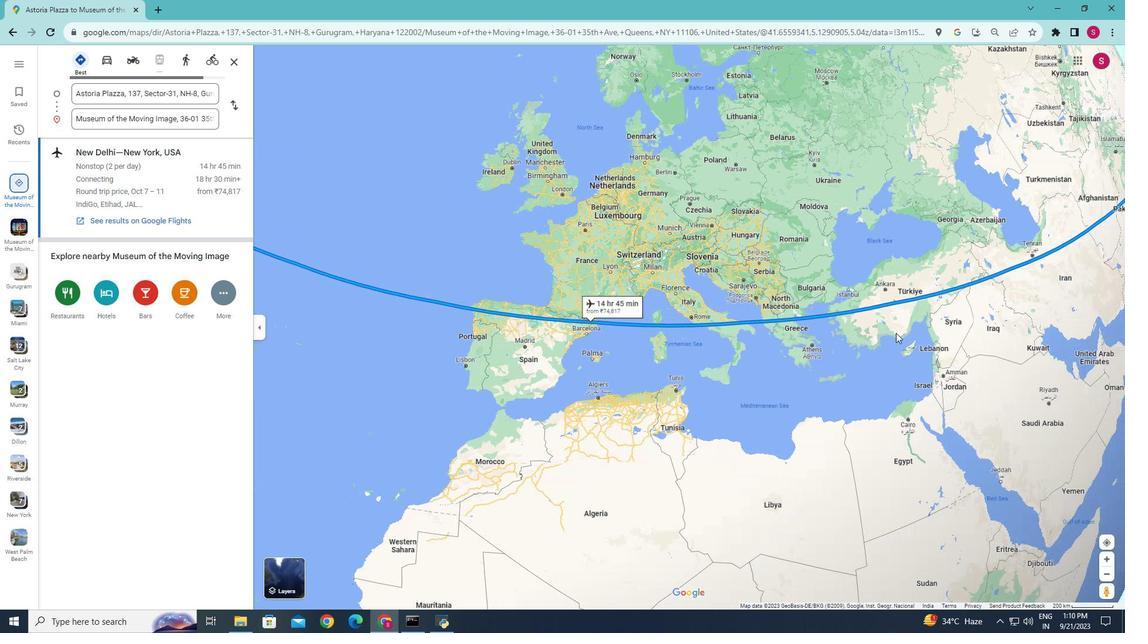 
Action: Mouse moved to (895, 333)
Screenshot: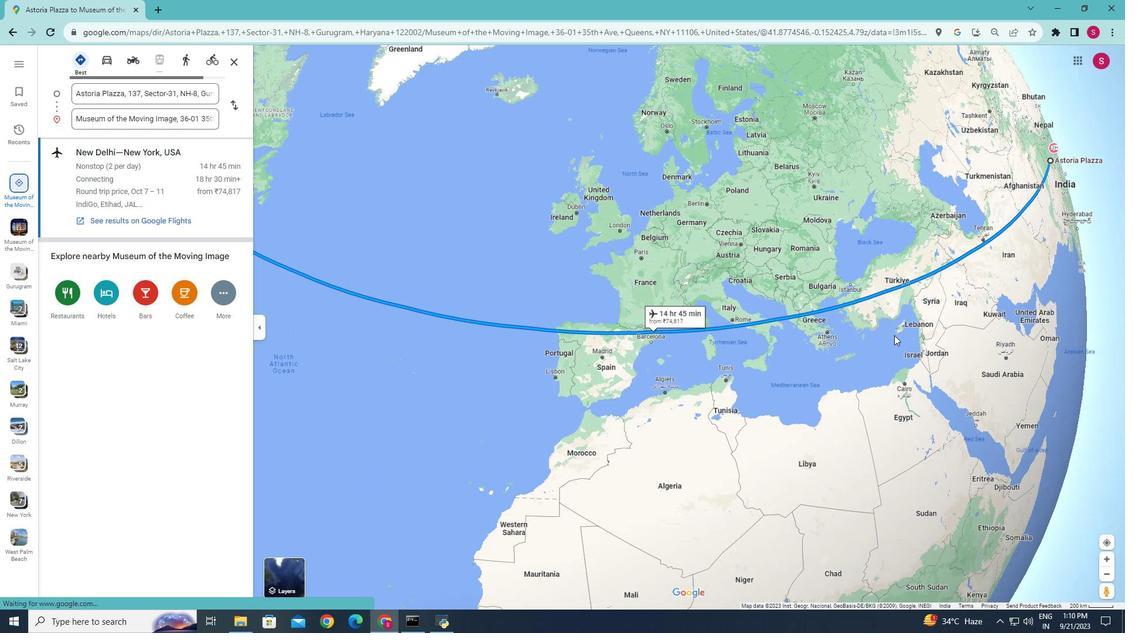 
Action: Mouse scrolled (895, 332) with delta (0, 0)
Screenshot: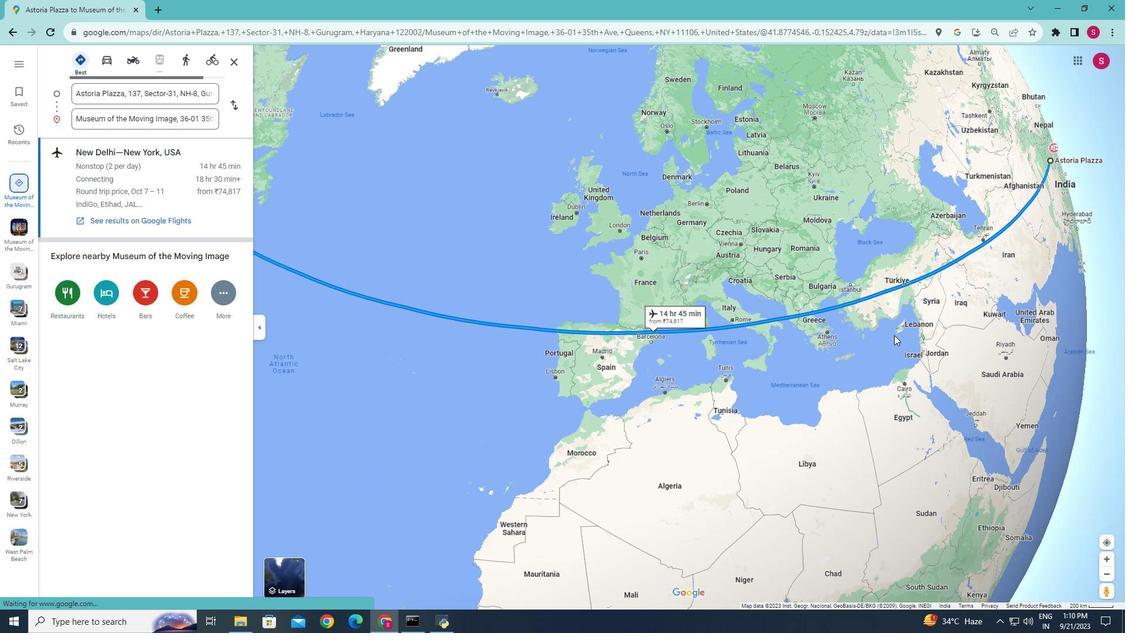 
Action: Mouse moved to (895, 335)
Screenshot: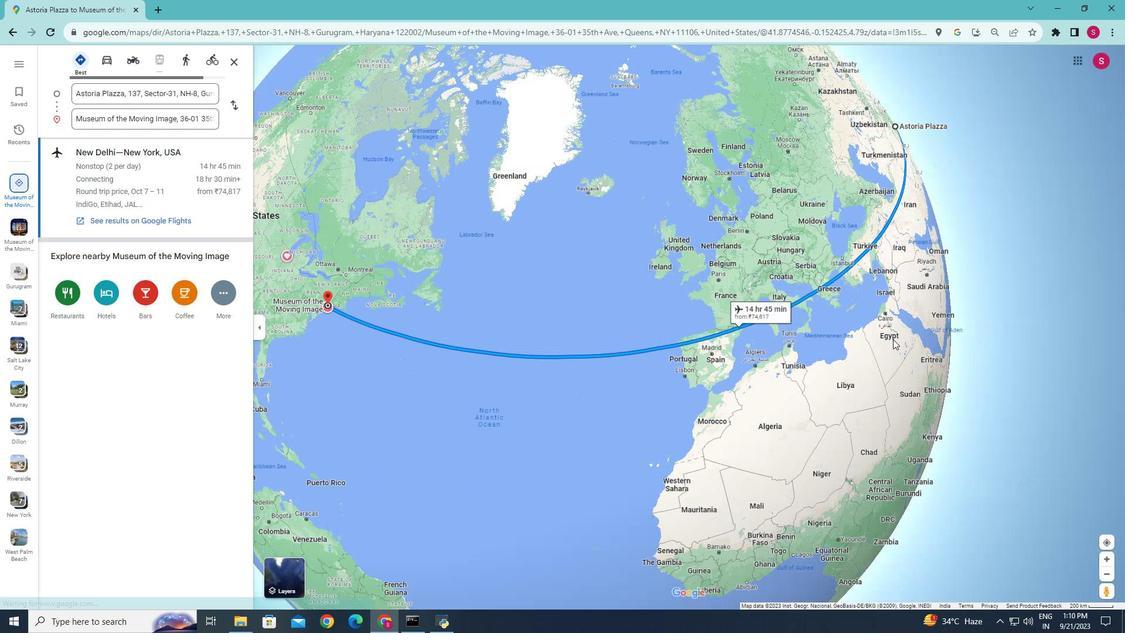 
Action: Mouse scrolled (895, 334) with delta (0, 0)
Screenshot: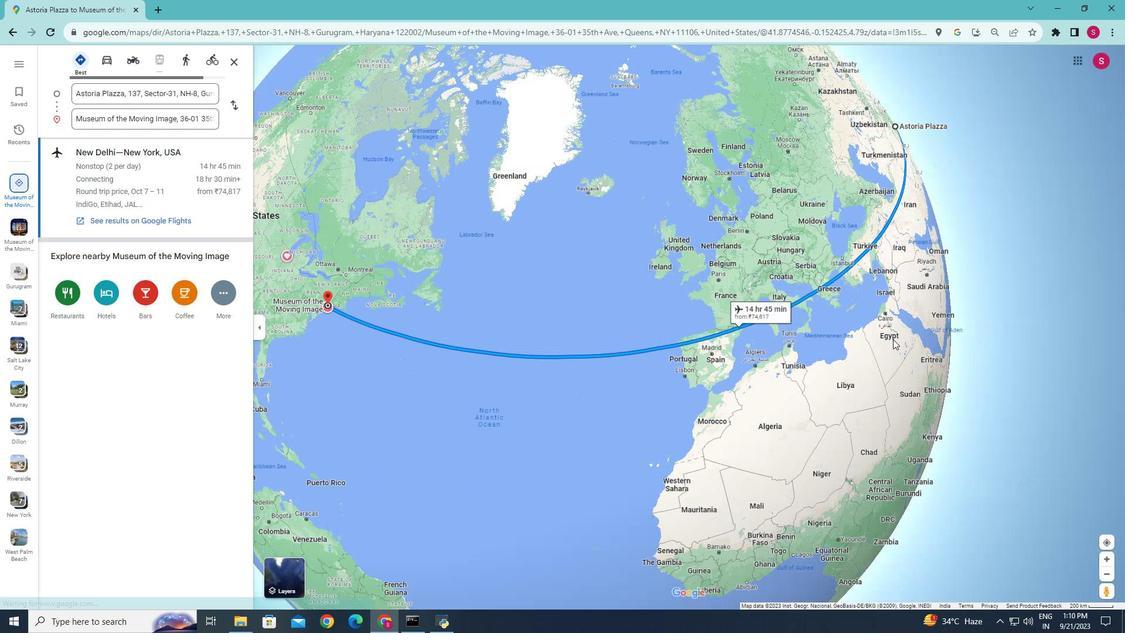 
Action: Mouse scrolled (895, 334) with delta (0, 0)
Screenshot: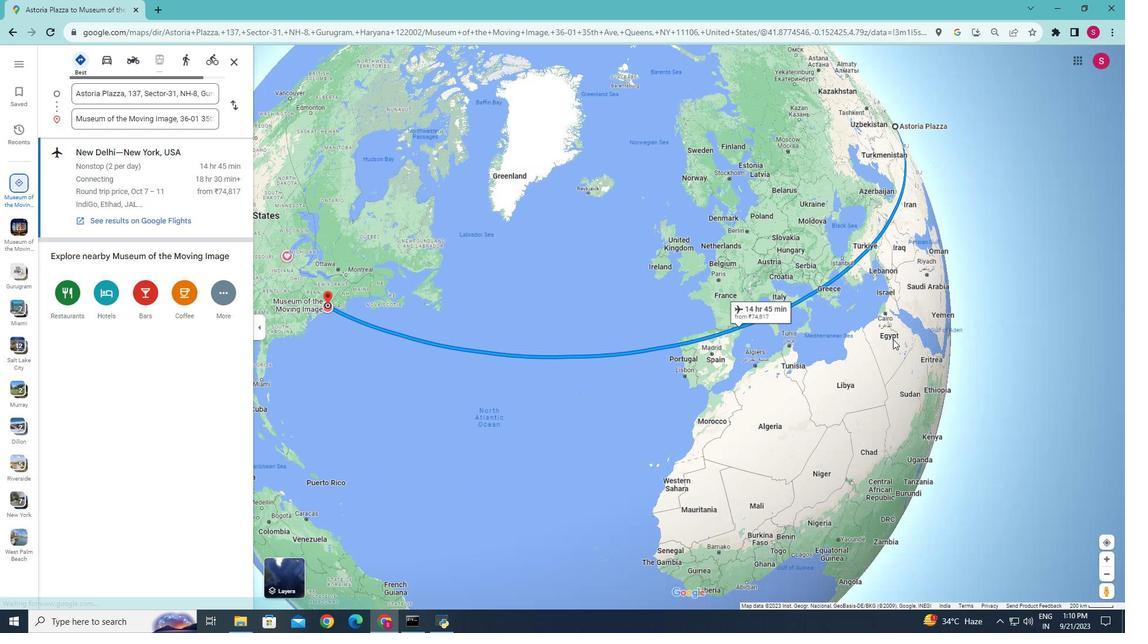 
Action: Mouse scrolled (895, 334) with delta (0, 0)
Screenshot: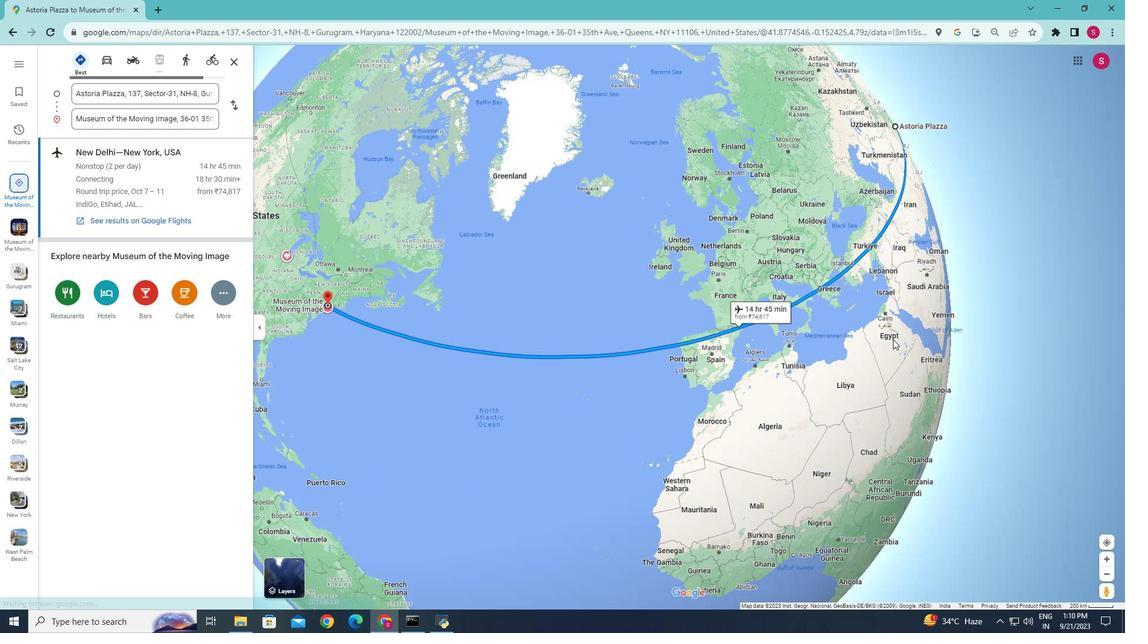 
Action: Mouse moved to (874, 376)
Screenshot: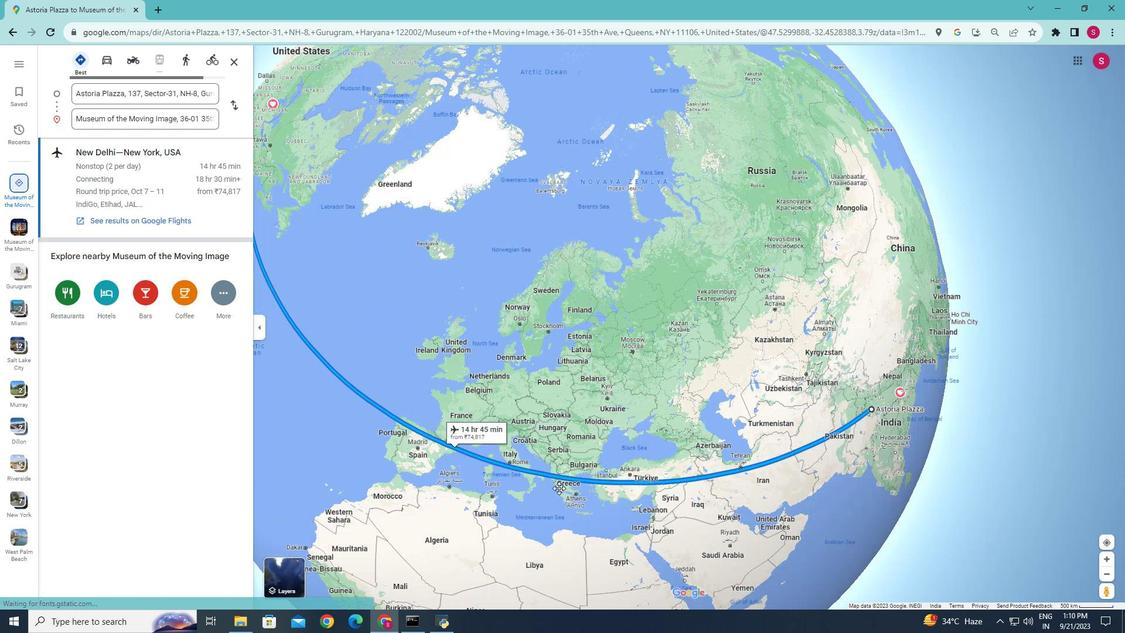 
Action: Mouse pressed left at (874, 376)
Screenshot: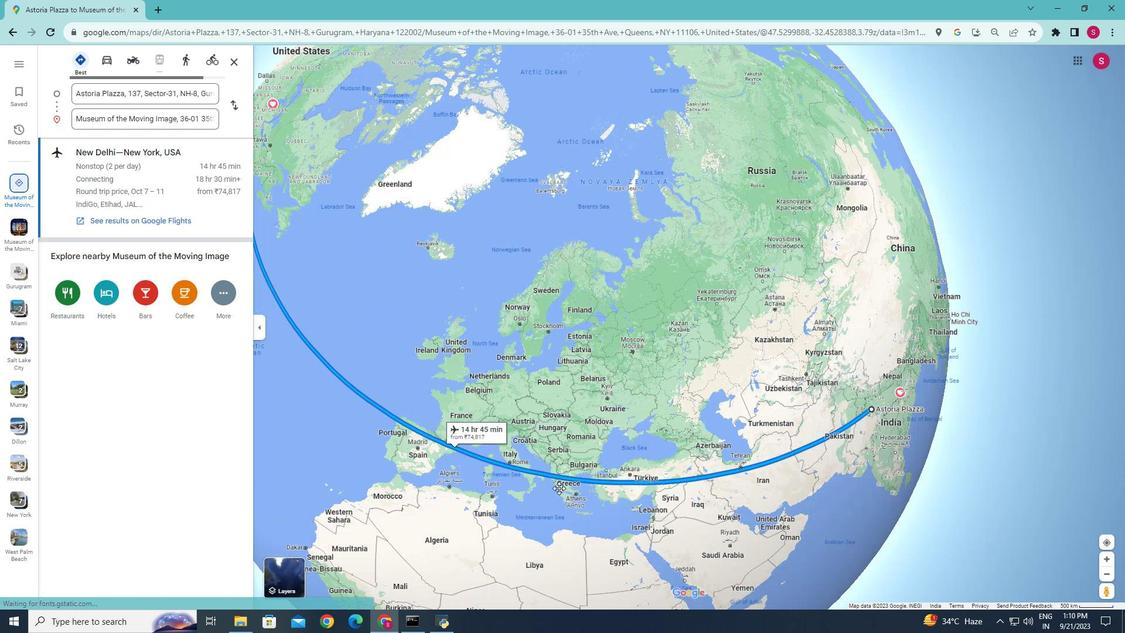 
Action: Mouse moved to (665, 463)
Screenshot: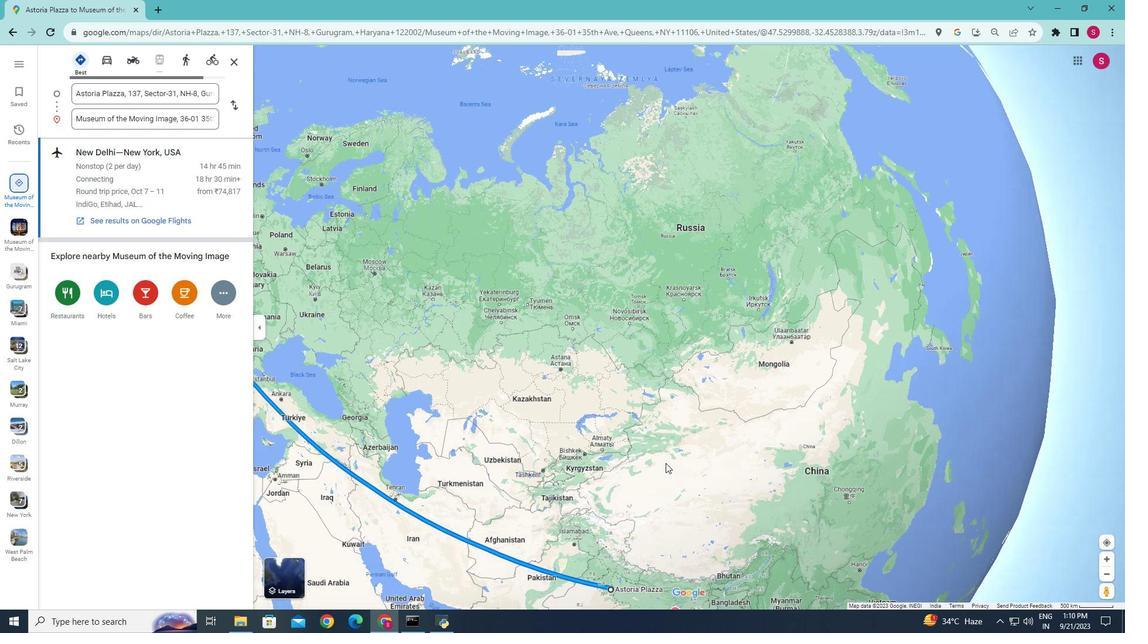 
Action: Mouse scrolled (665, 463) with delta (0, 0)
Screenshot: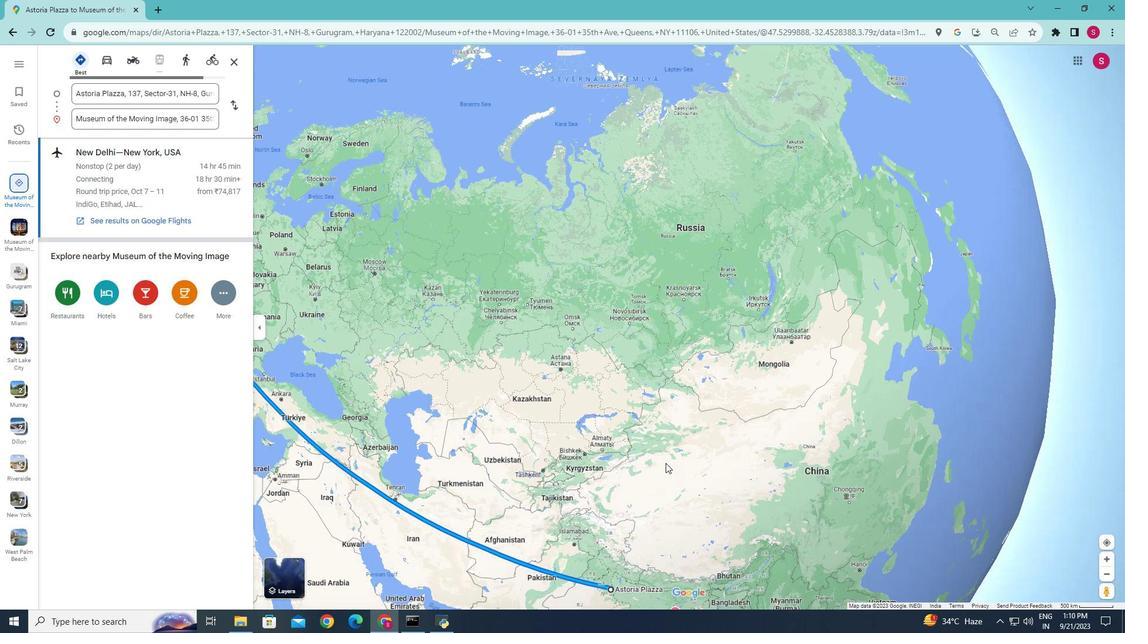 
Action: Mouse scrolled (665, 463) with delta (0, 0)
Screenshot: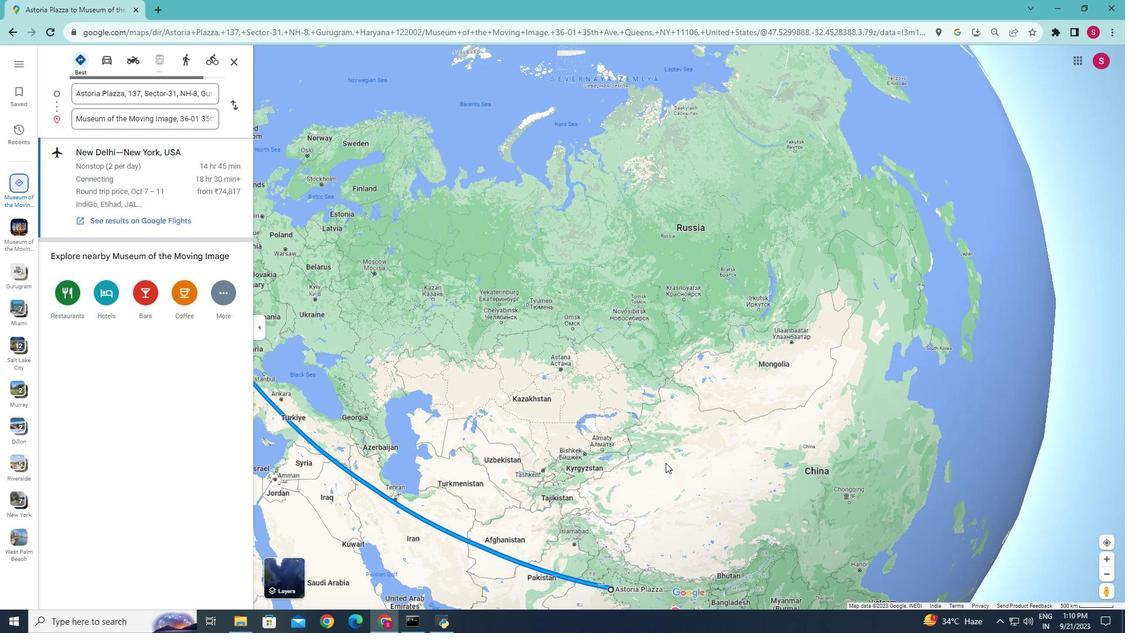 
Action: Mouse scrolled (665, 463) with delta (0, 0)
Screenshot: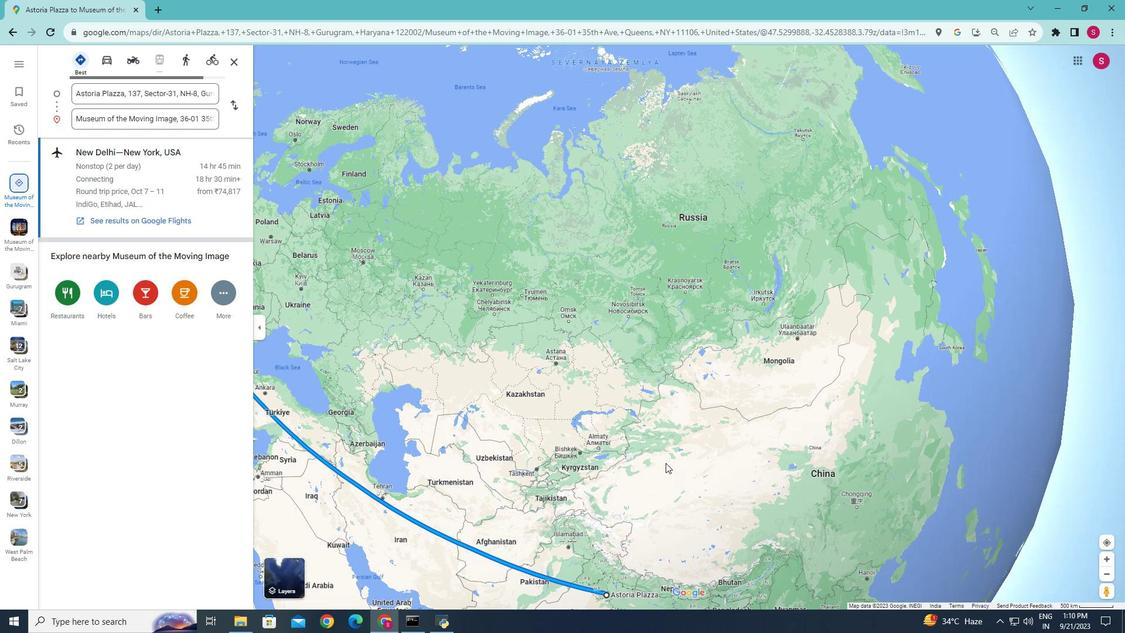 
Action: Mouse moved to (629, 496)
Screenshot: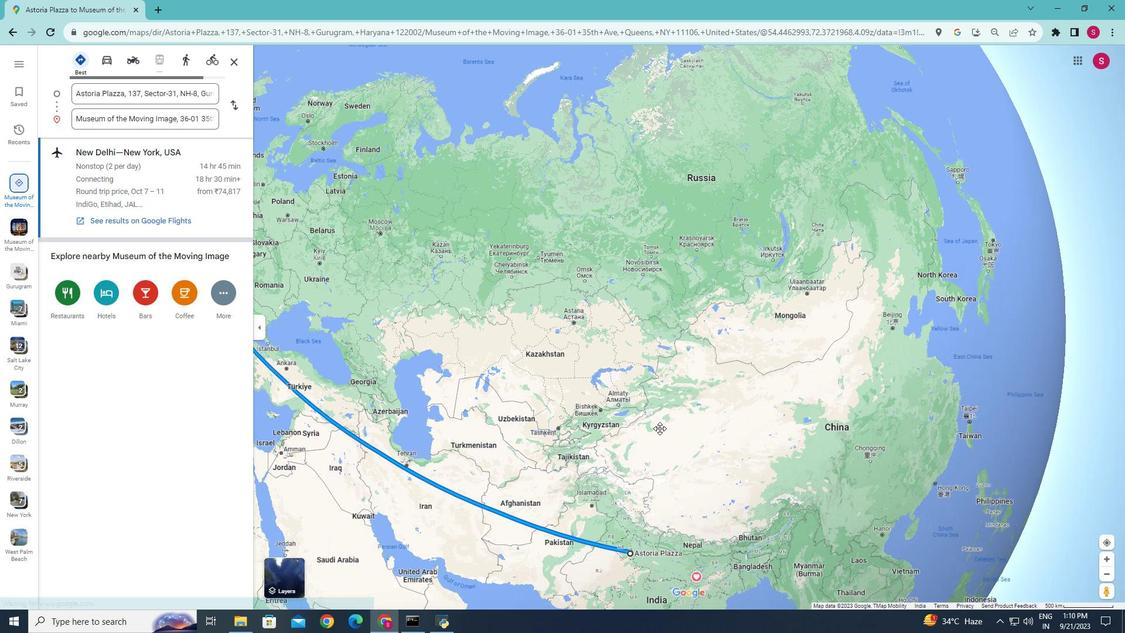 
Action: Mouse pressed left at (629, 496)
Screenshot: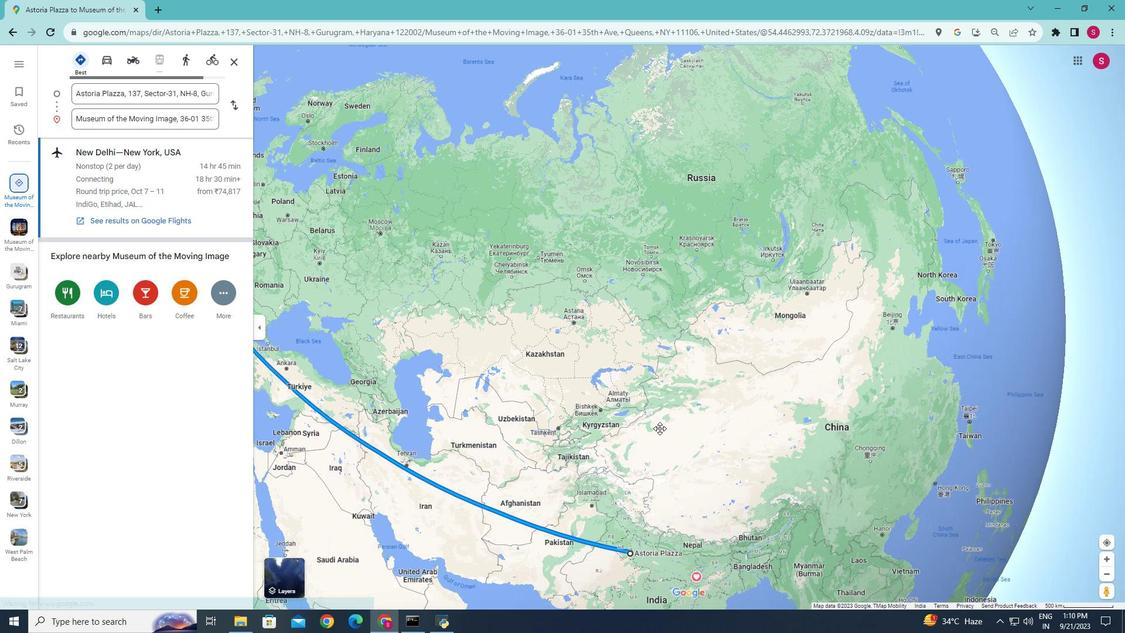 
Action: Mouse moved to (664, 507)
Screenshot: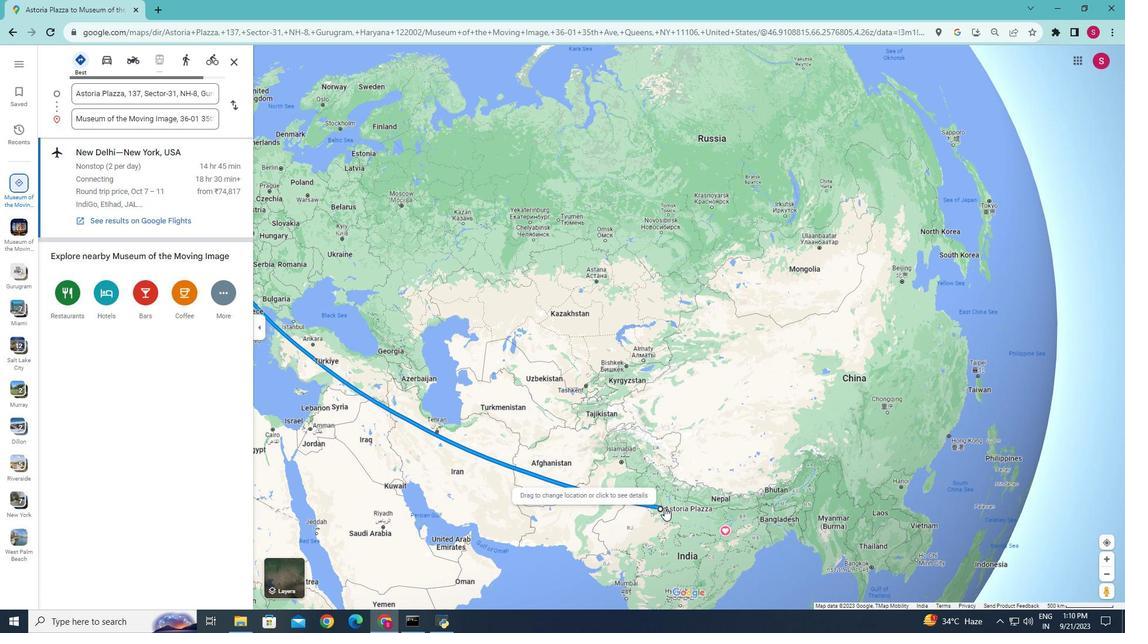
Action: Mouse pressed left at (664, 507)
Screenshot: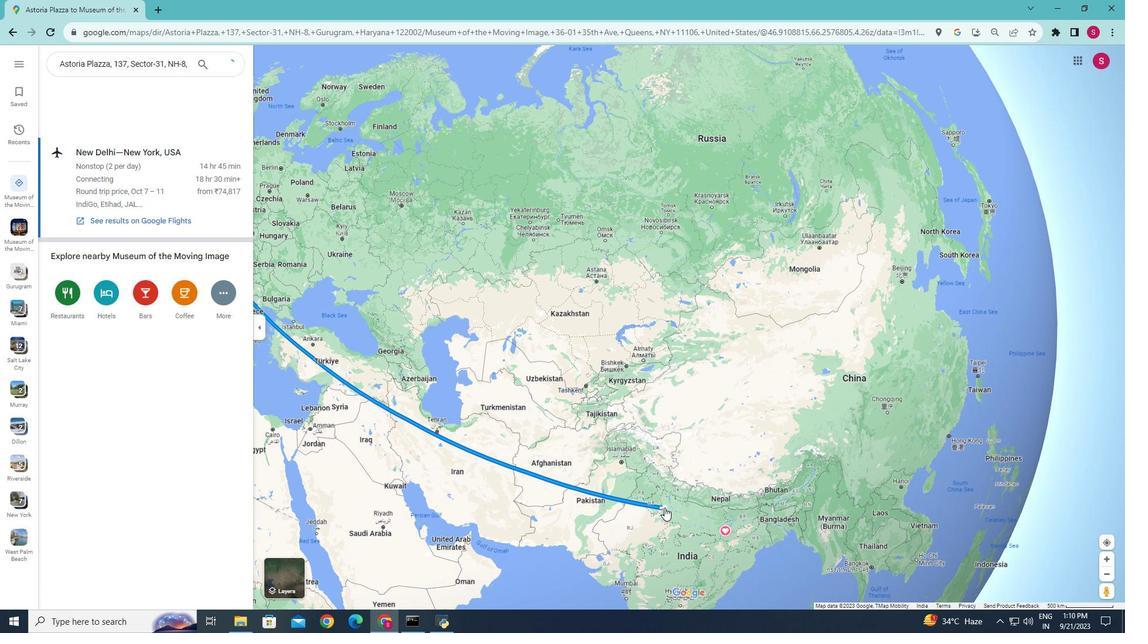 
Action: Mouse moved to (439, 284)
Screenshot: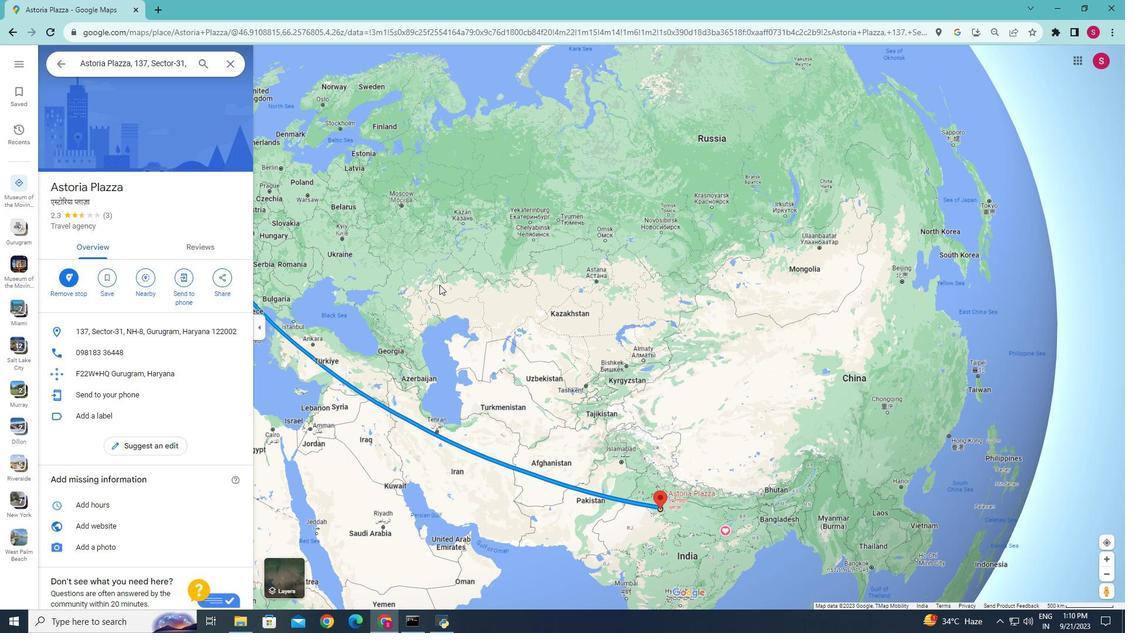 
Action: Mouse pressed left at (439, 284)
Screenshot: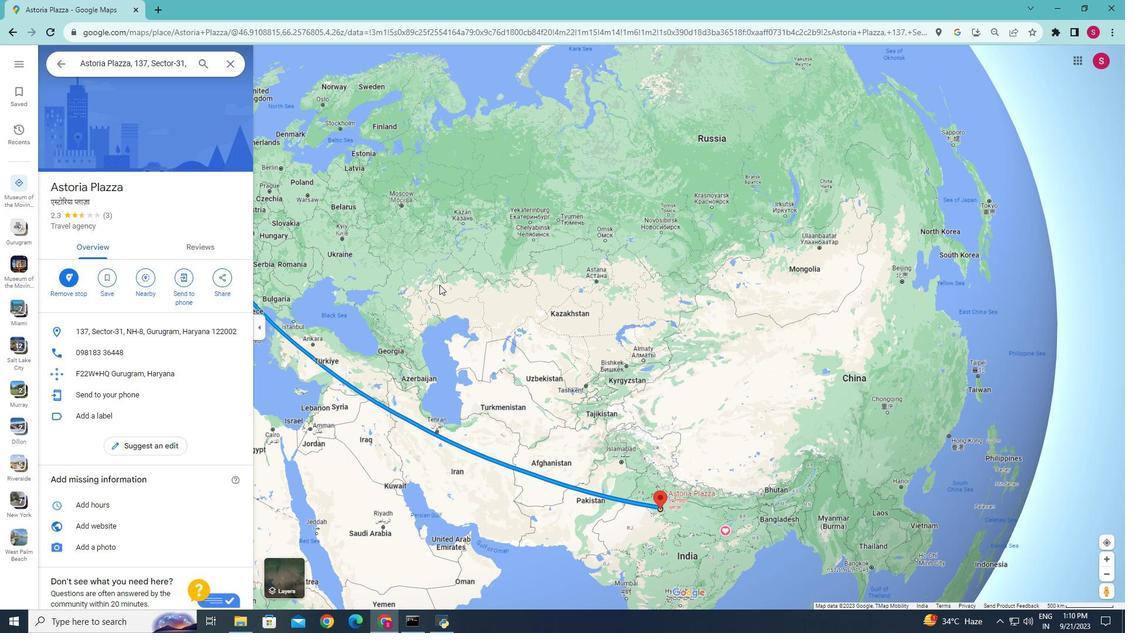 
Action: Mouse moved to (452, 376)
Screenshot: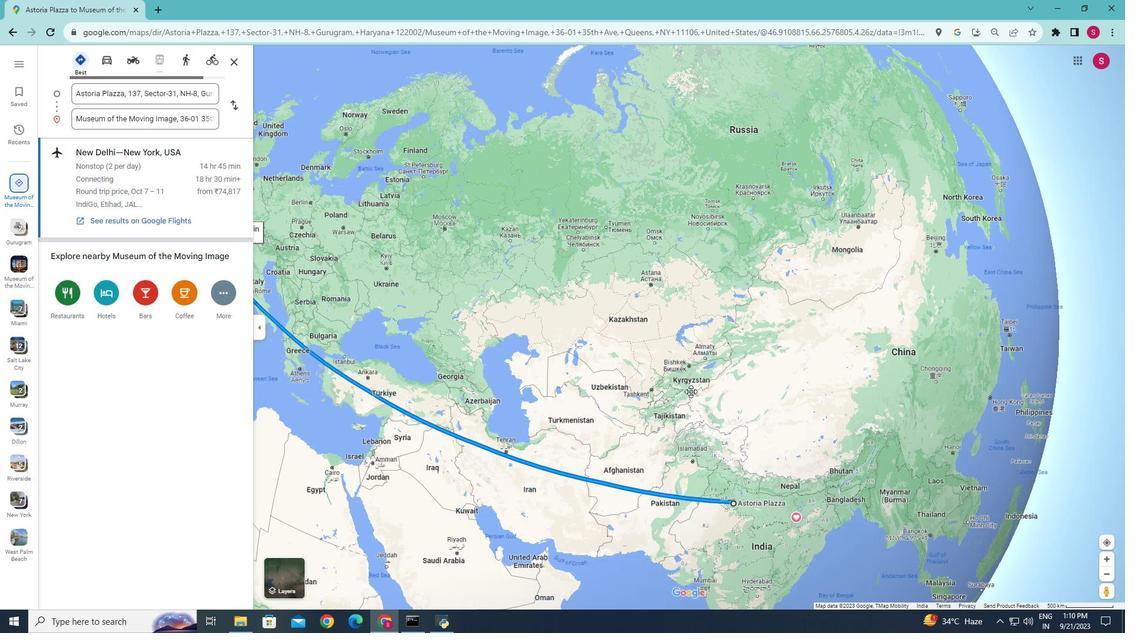 
Action: Mouse pressed left at (452, 376)
Screenshot: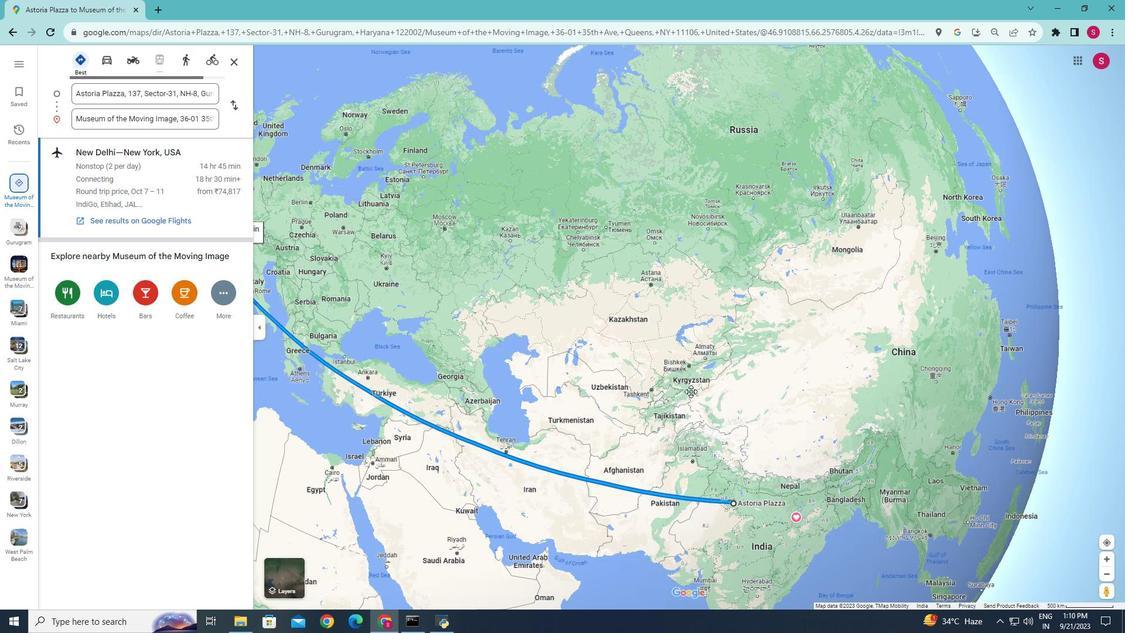 
Action: Mouse moved to (562, 404)
Screenshot: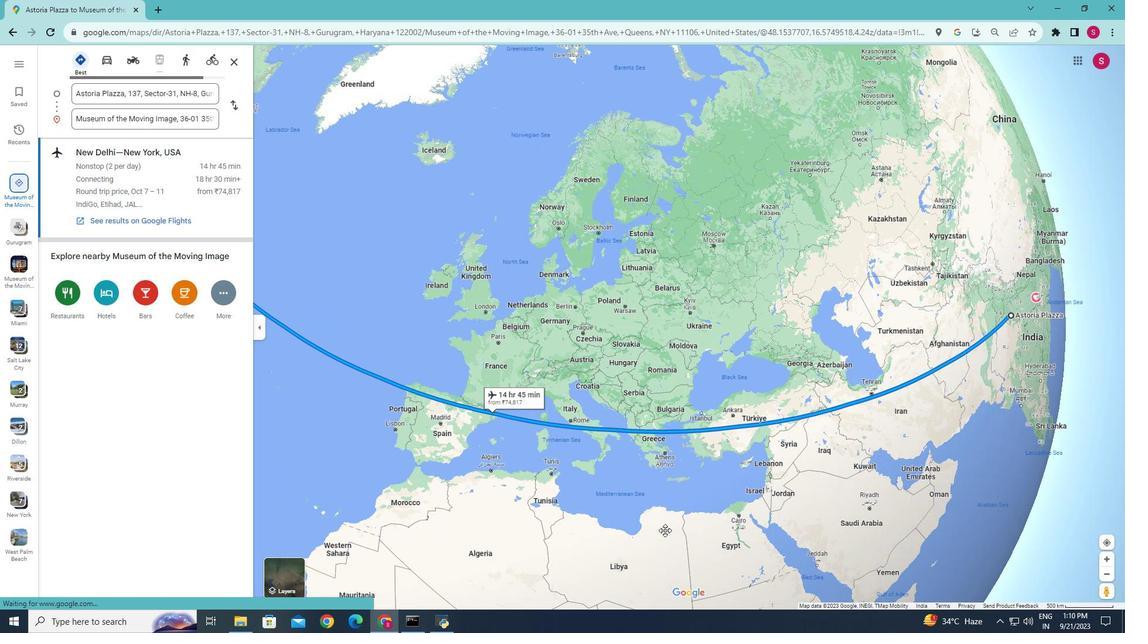 
Action: Mouse pressed left at (562, 404)
Screenshot: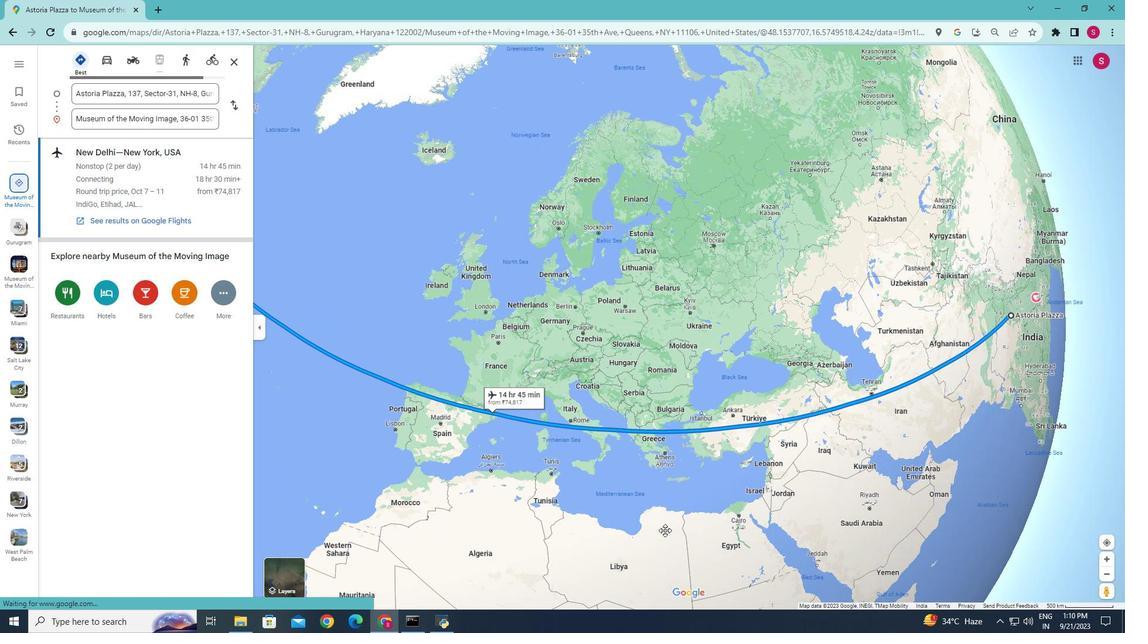 
Action: Mouse moved to (573, 498)
Screenshot: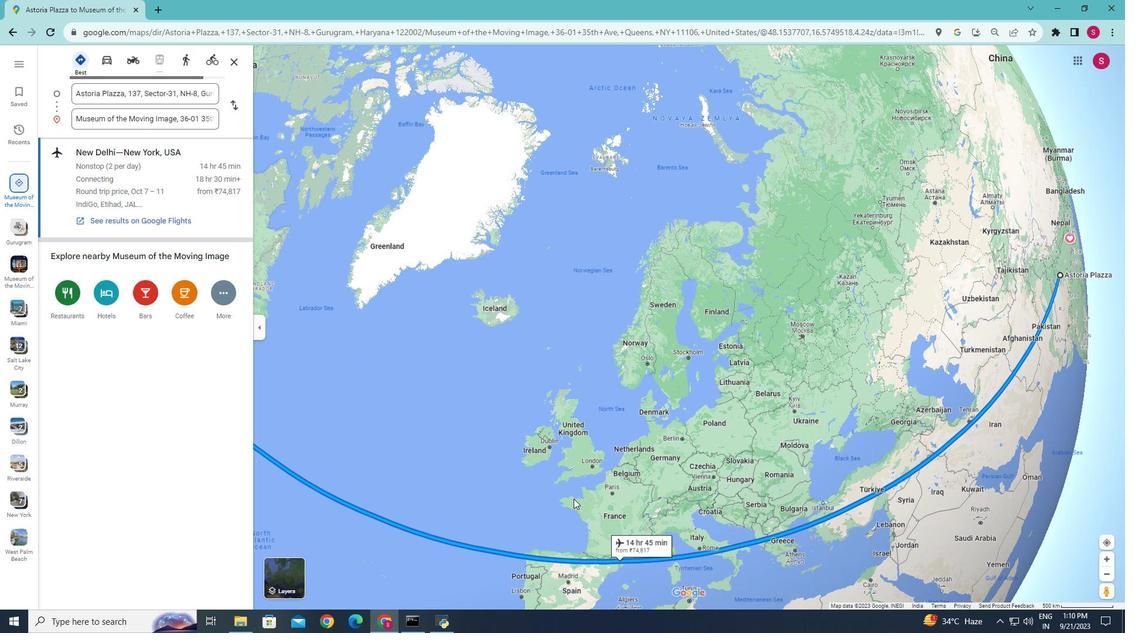 
Action: Mouse scrolled (573, 498) with delta (0, 0)
Screenshot: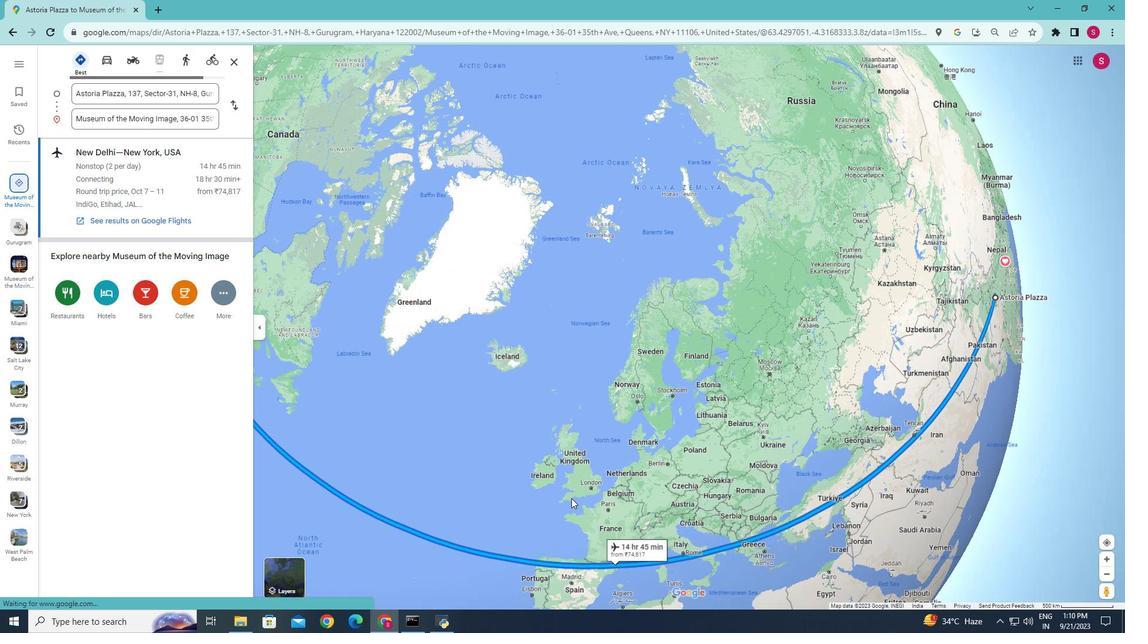 
Action: Mouse scrolled (573, 498) with delta (0, 0)
Screenshot: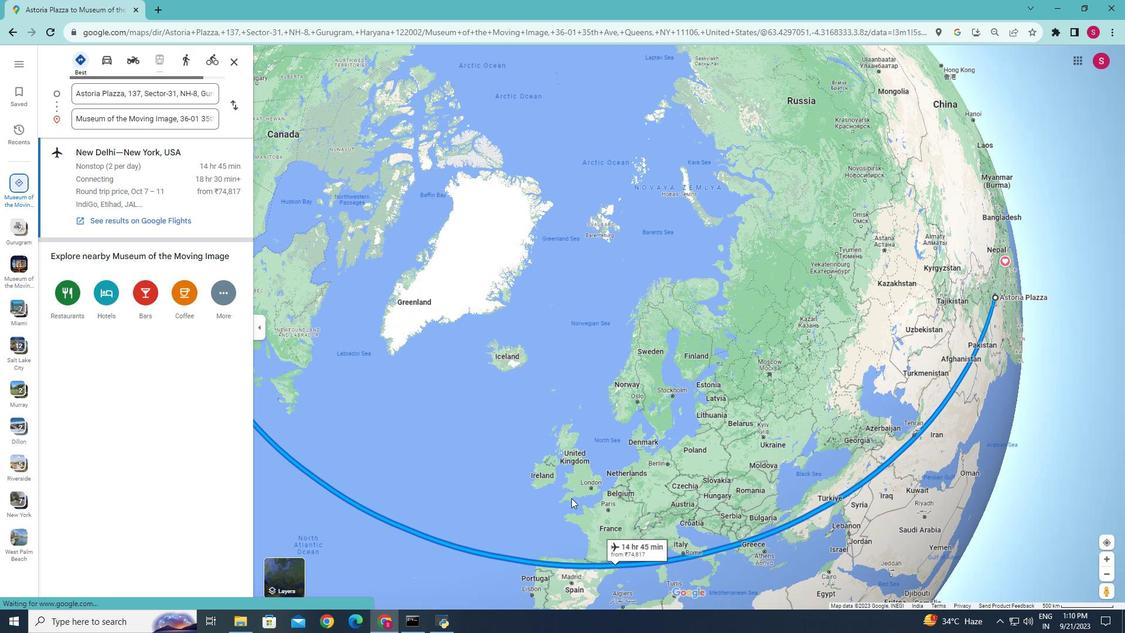 
Action: Mouse scrolled (573, 498) with delta (0, 0)
Screenshot: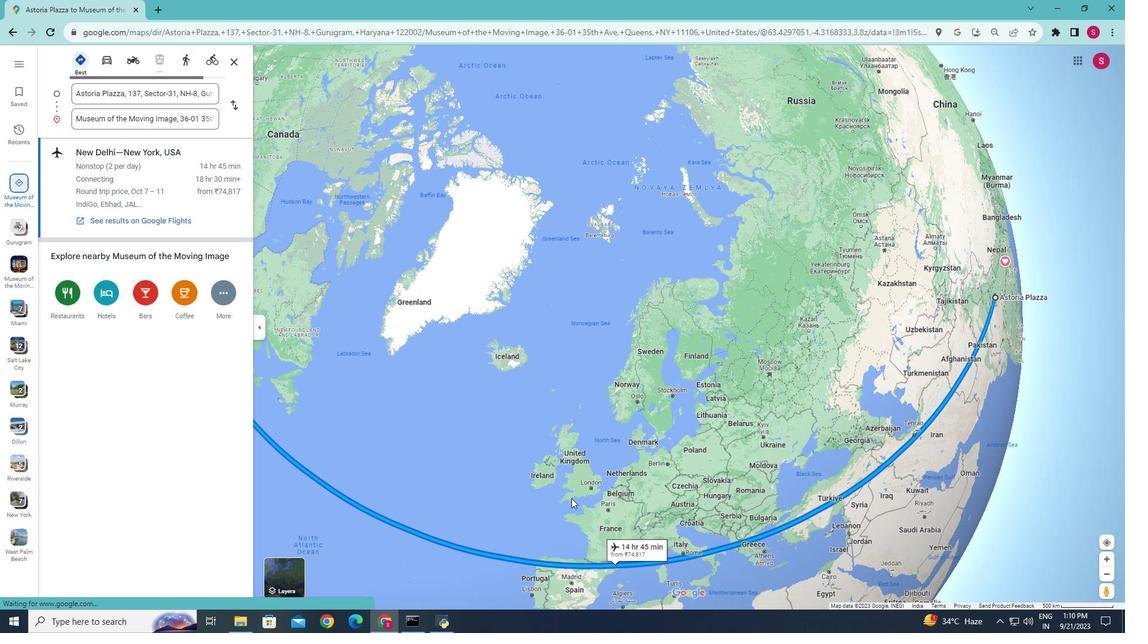 
Action: Mouse moved to (525, 541)
Screenshot: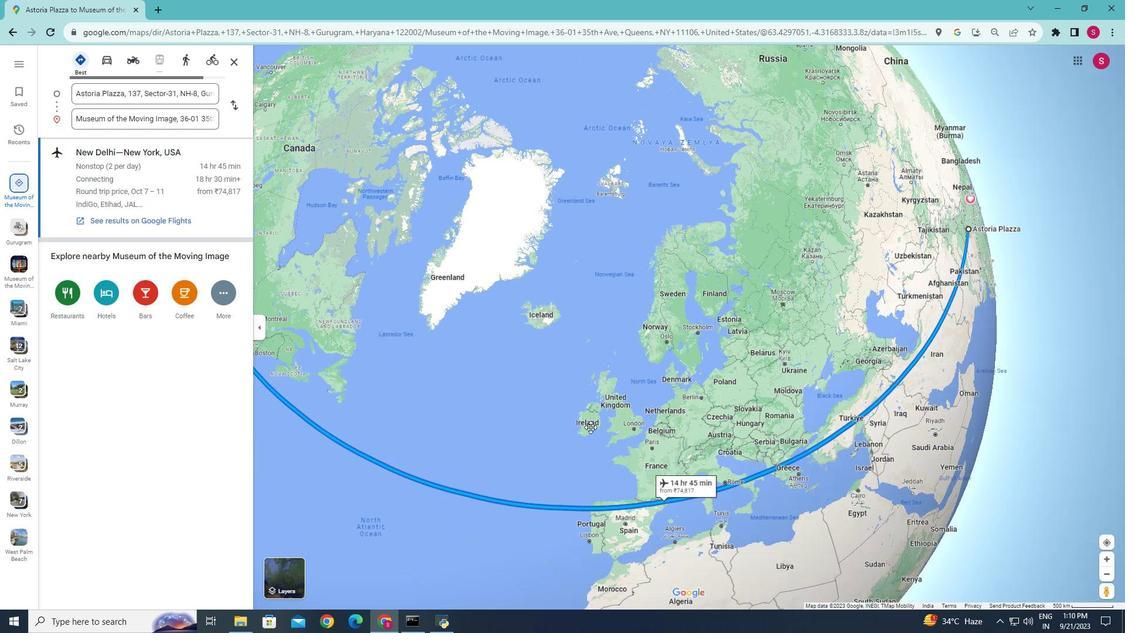 
Action: Mouse pressed left at (525, 541)
Screenshot: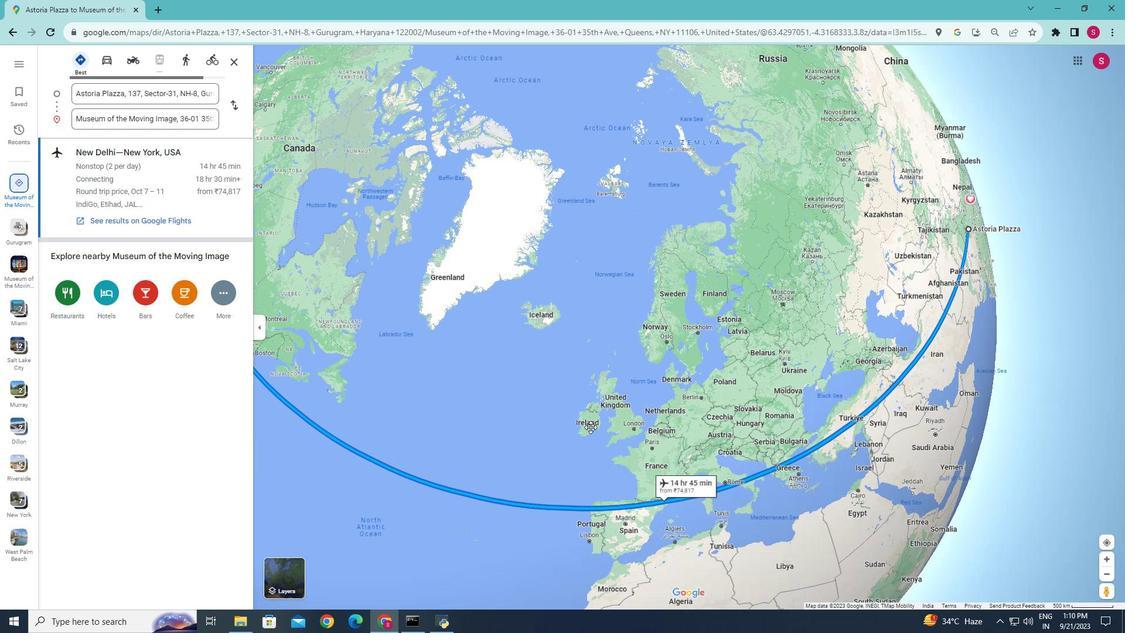 
Action: Mouse moved to (307, 363)
Screenshot: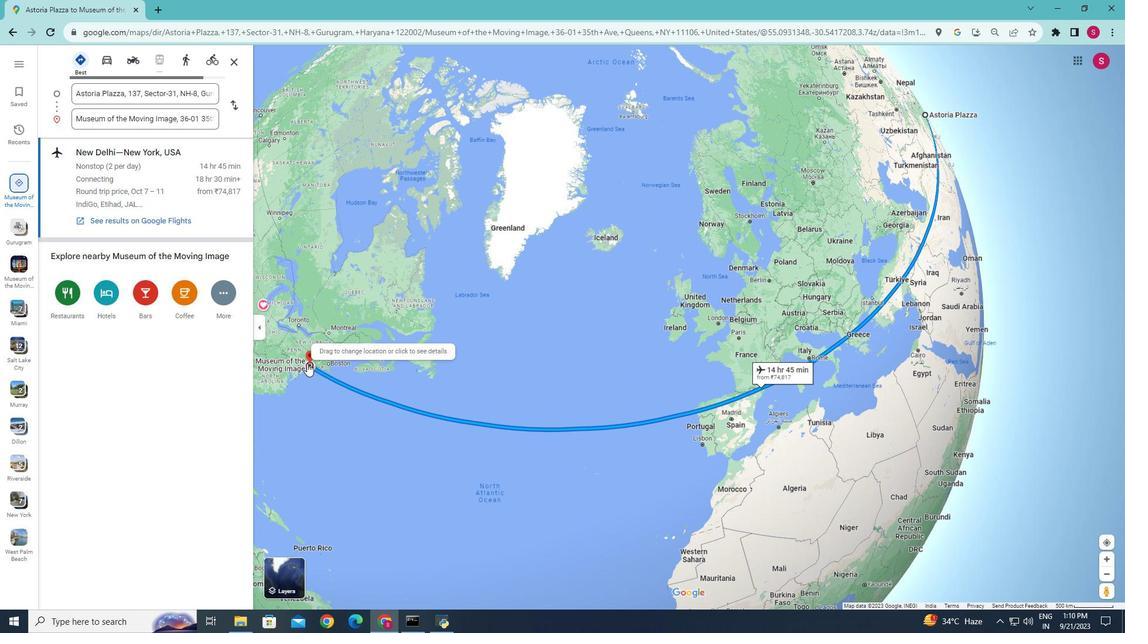 
Action: Mouse pressed left at (307, 363)
Screenshot: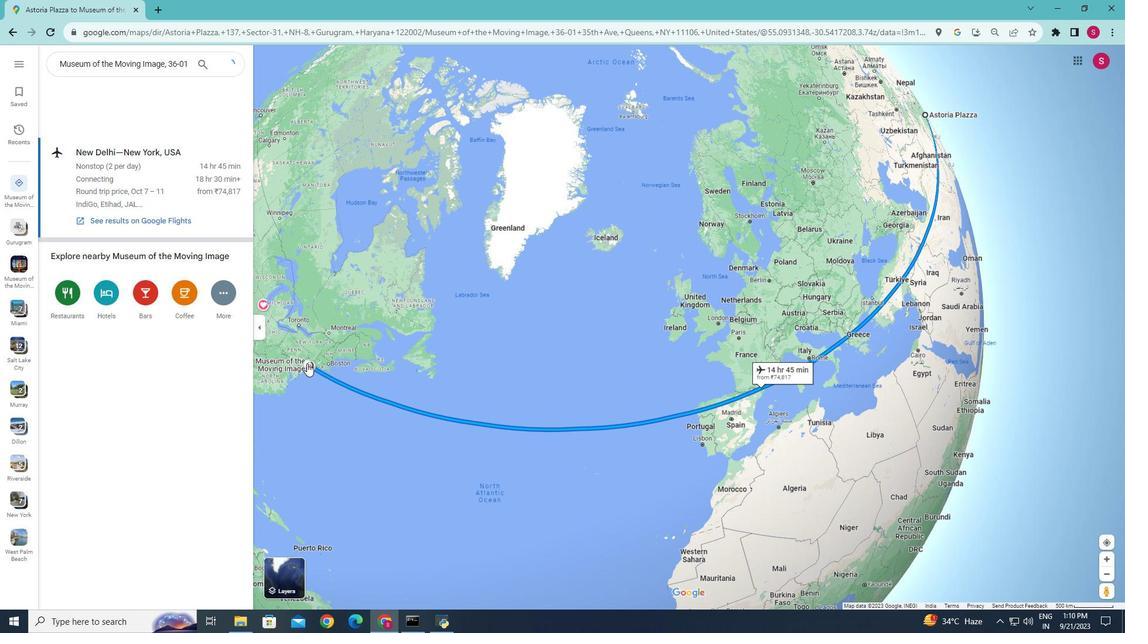 
Action: Mouse moved to (549, 384)
Screenshot: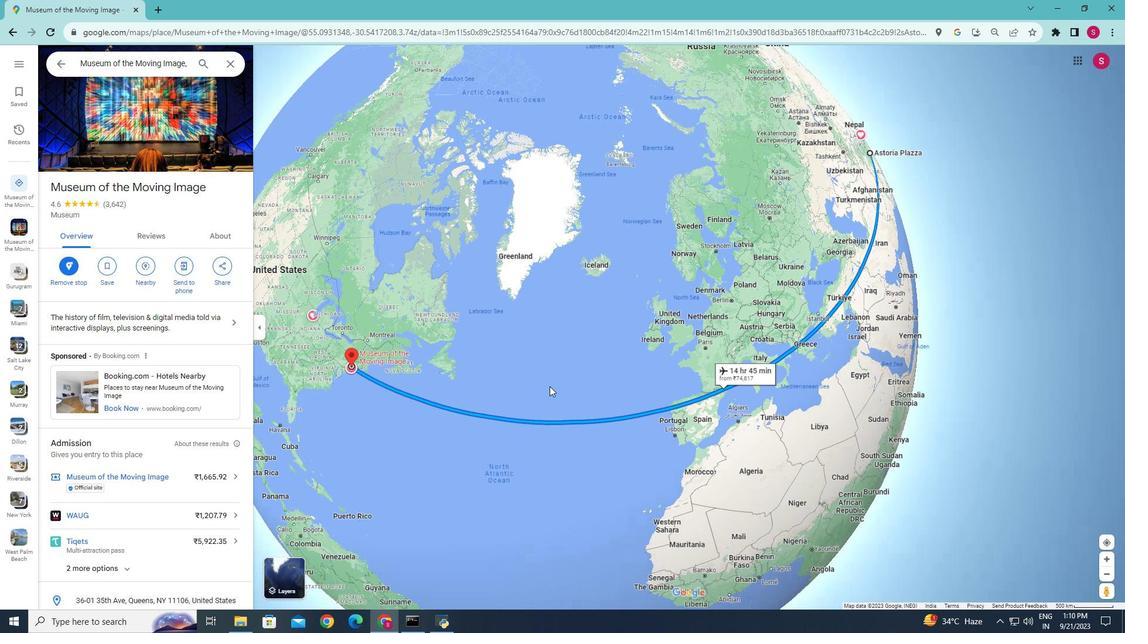 
Action: Mouse scrolled (549, 383) with delta (0, 0)
Screenshot: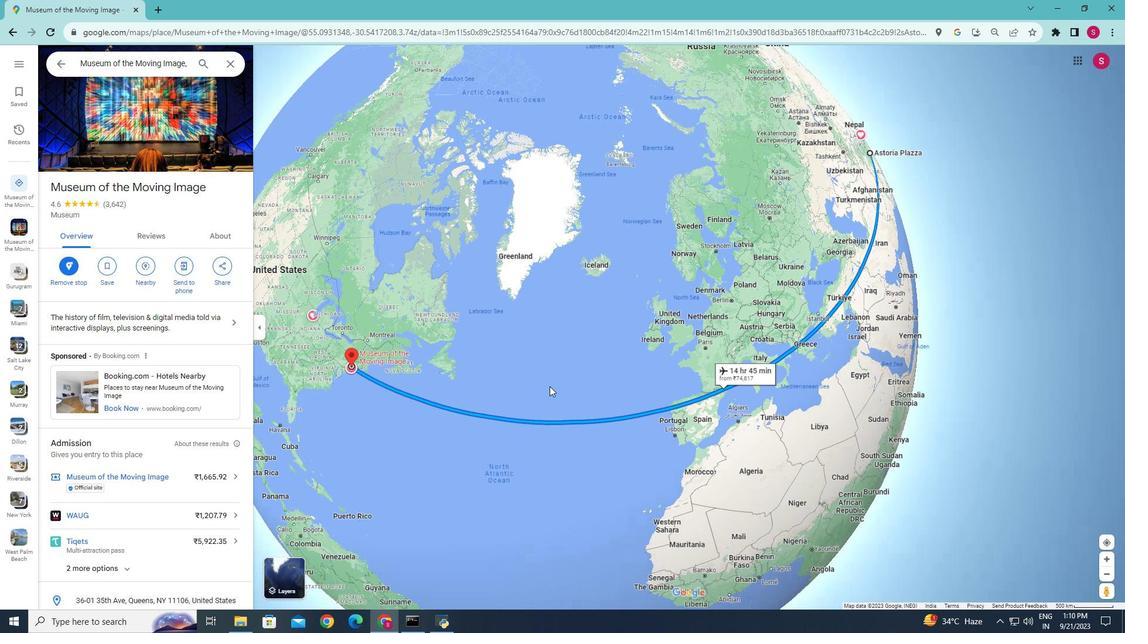 
Action: Mouse moved to (549, 386)
Screenshot: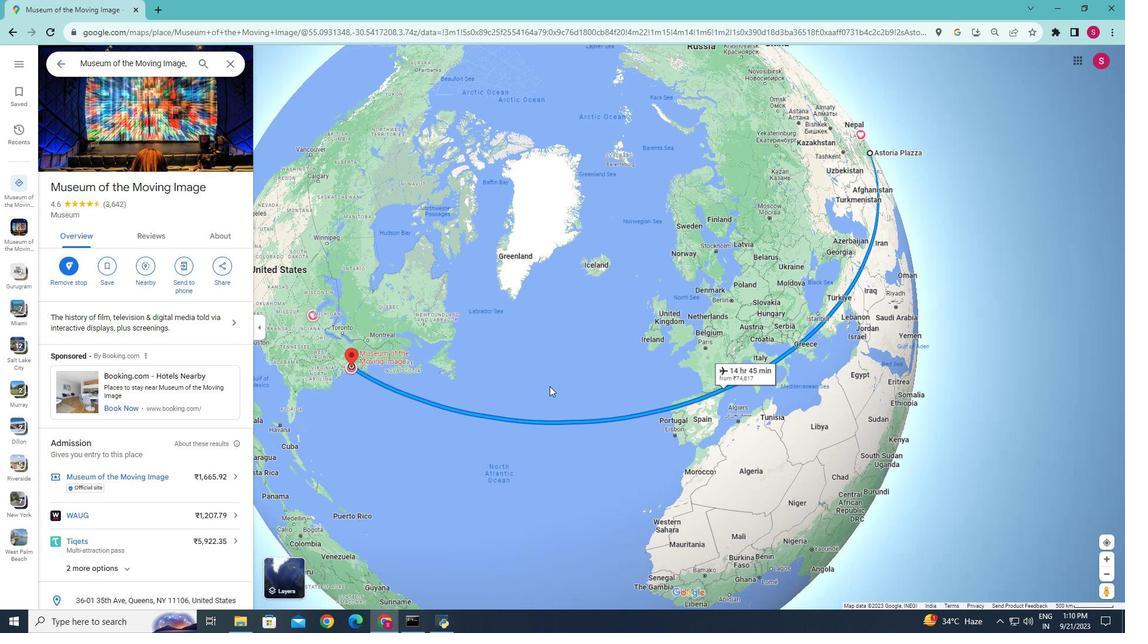 
Action: Mouse scrolled (549, 385) with delta (0, 0)
Screenshot: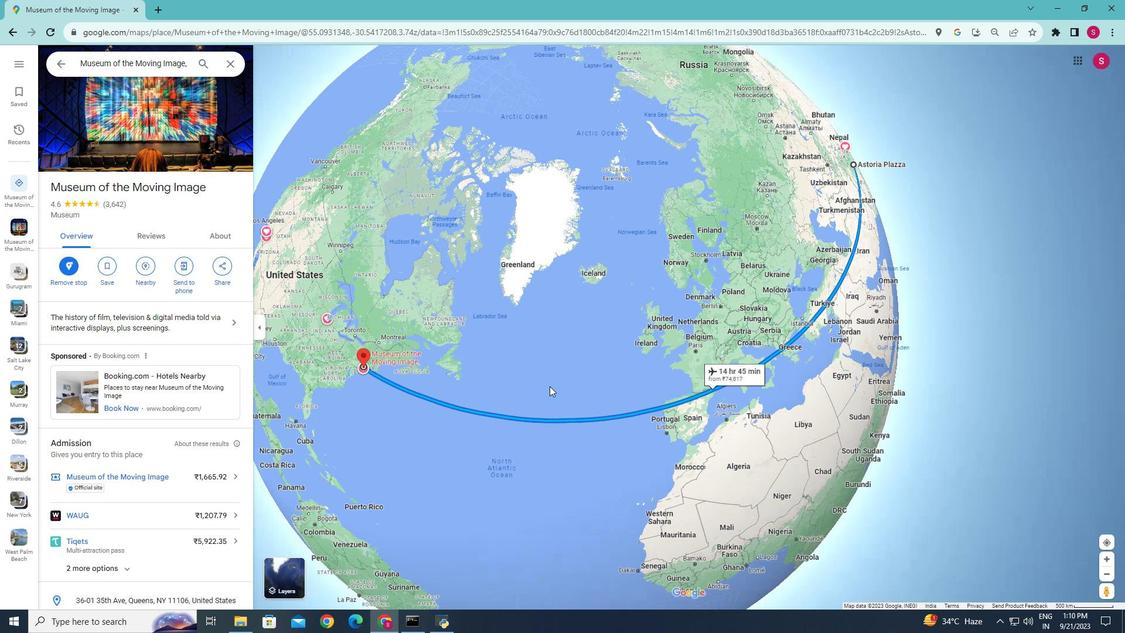 
Action: Mouse scrolled (549, 385) with delta (0, 0)
Screenshot: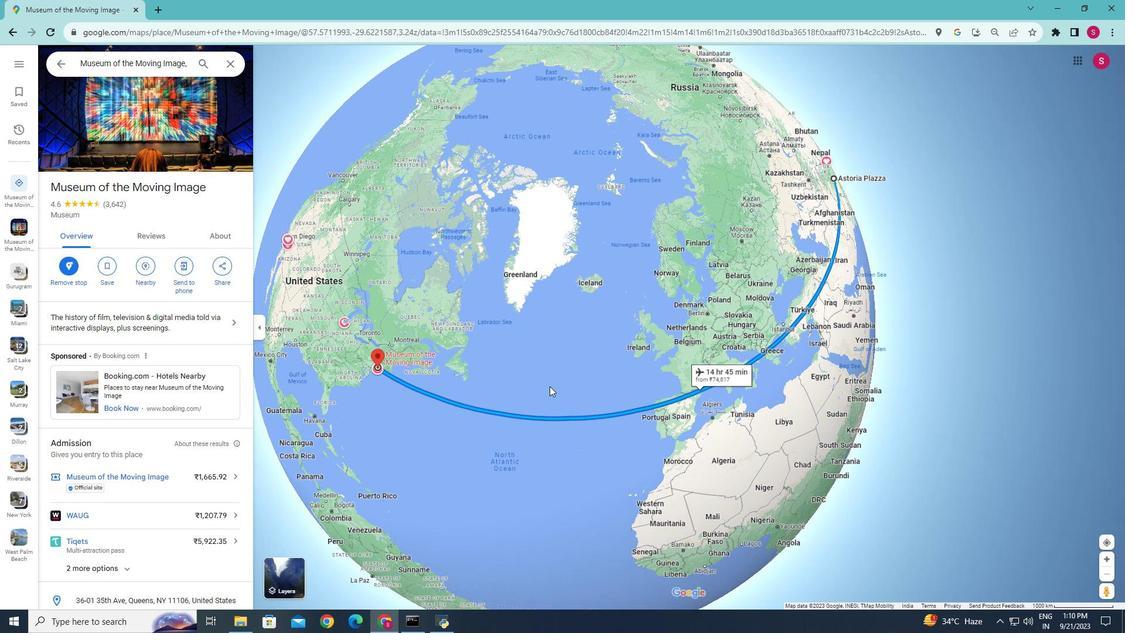 
Action: Mouse moved to (431, 403)
Screenshot: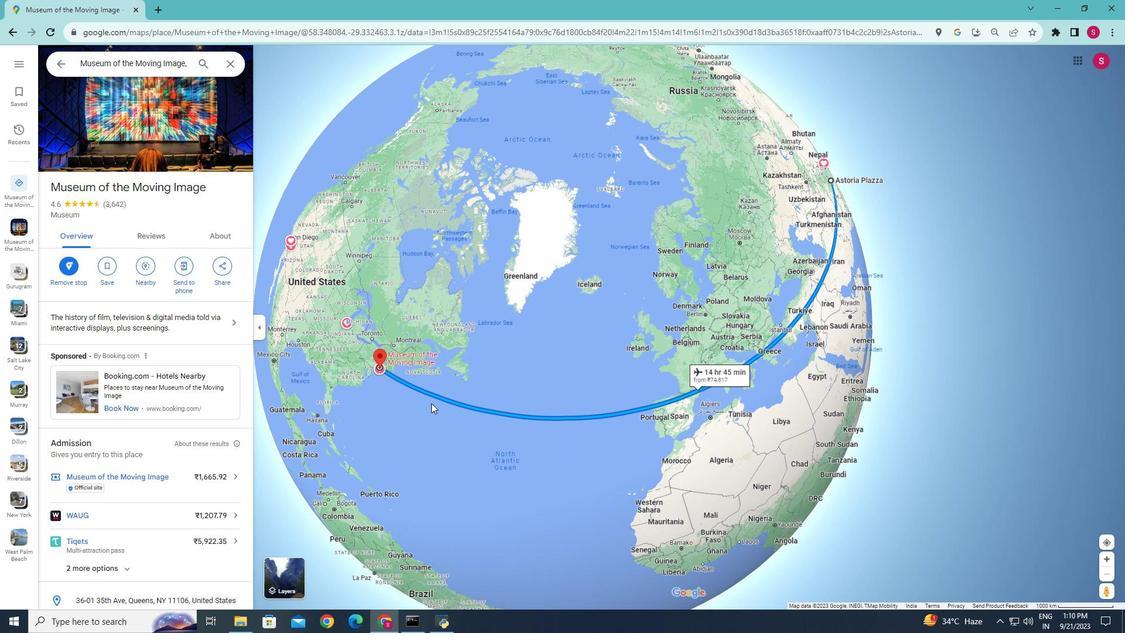 
